 Task: Find a one-way flight from Kahului (OGG) to Laramie (LAR) for 6 passengers in premium economy on May 3, with 3 checked bags, departing at 9:00 AM, and with 2 stops or fewer.
Action: Mouse moved to (354, 302)
Screenshot: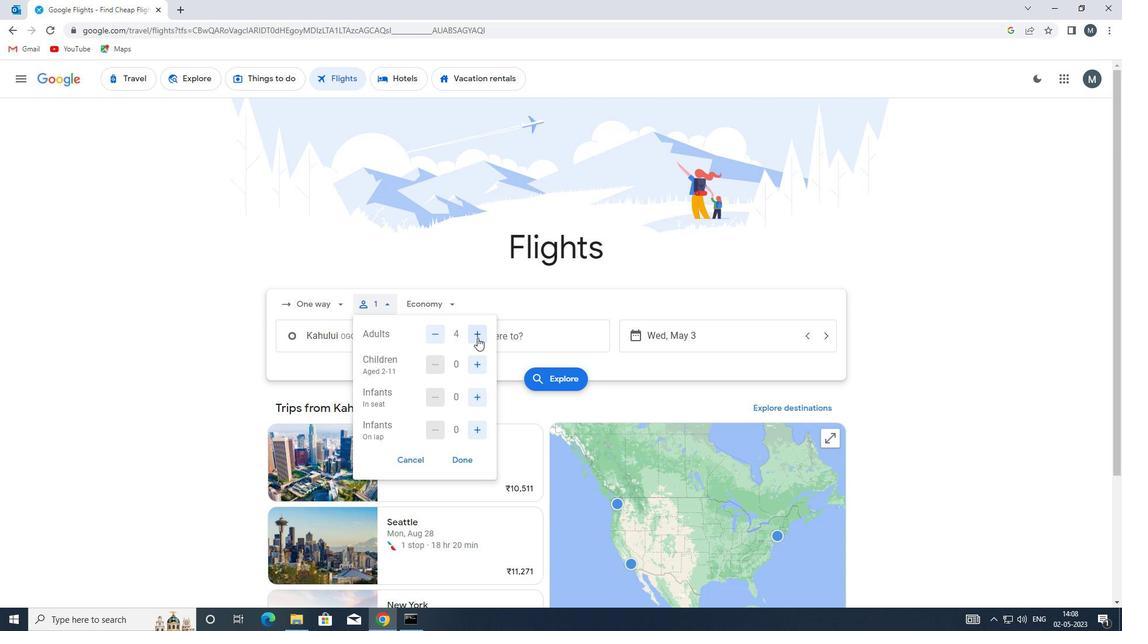 
Action: Mouse pressed left at (354, 302)
Screenshot: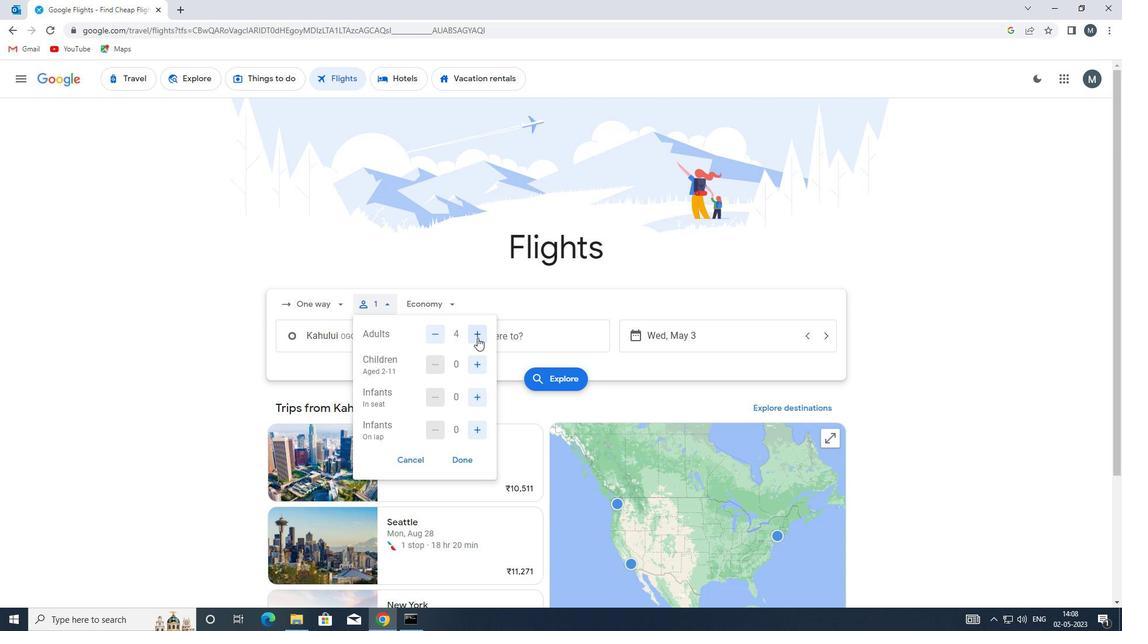 
Action: Mouse moved to (335, 361)
Screenshot: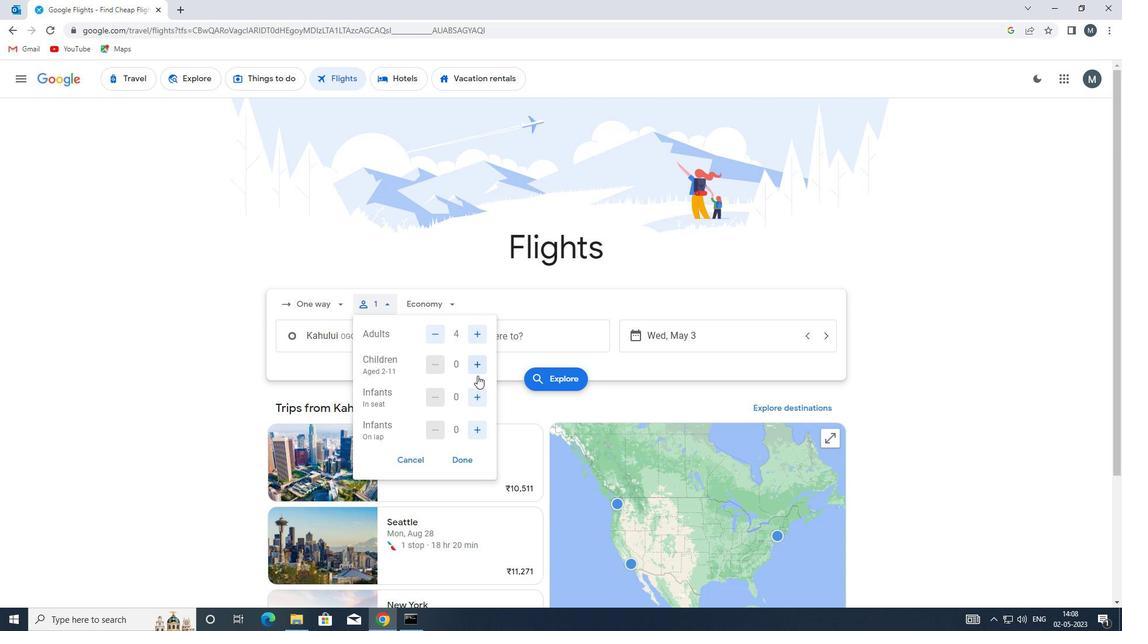 
Action: Mouse pressed left at (335, 361)
Screenshot: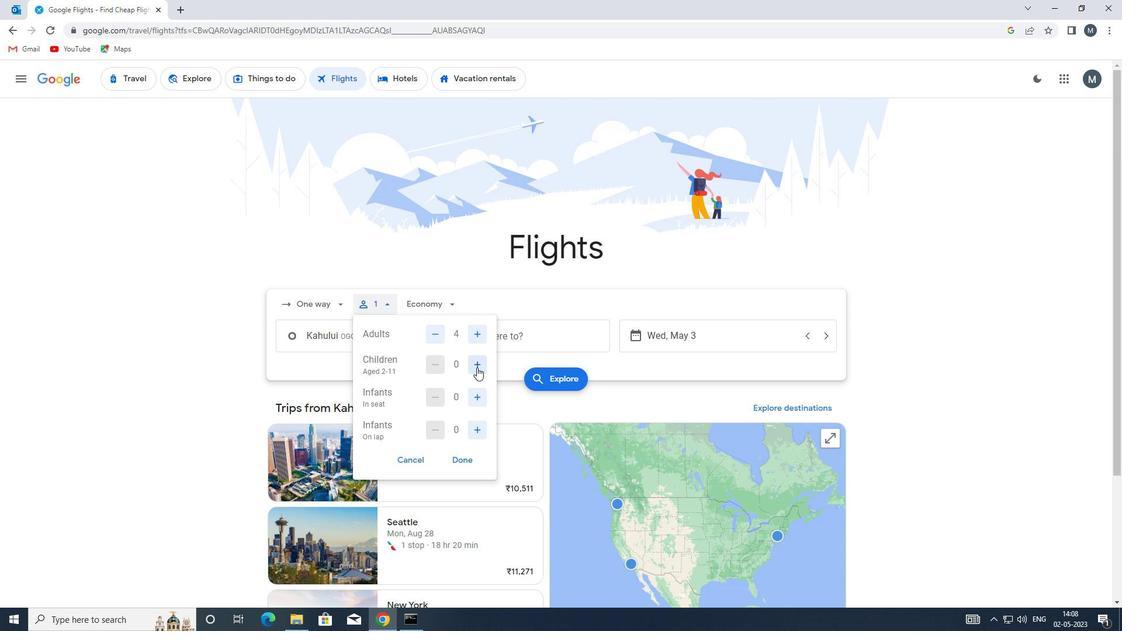 
Action: Mouse moved to (392, 306)
Screenshot: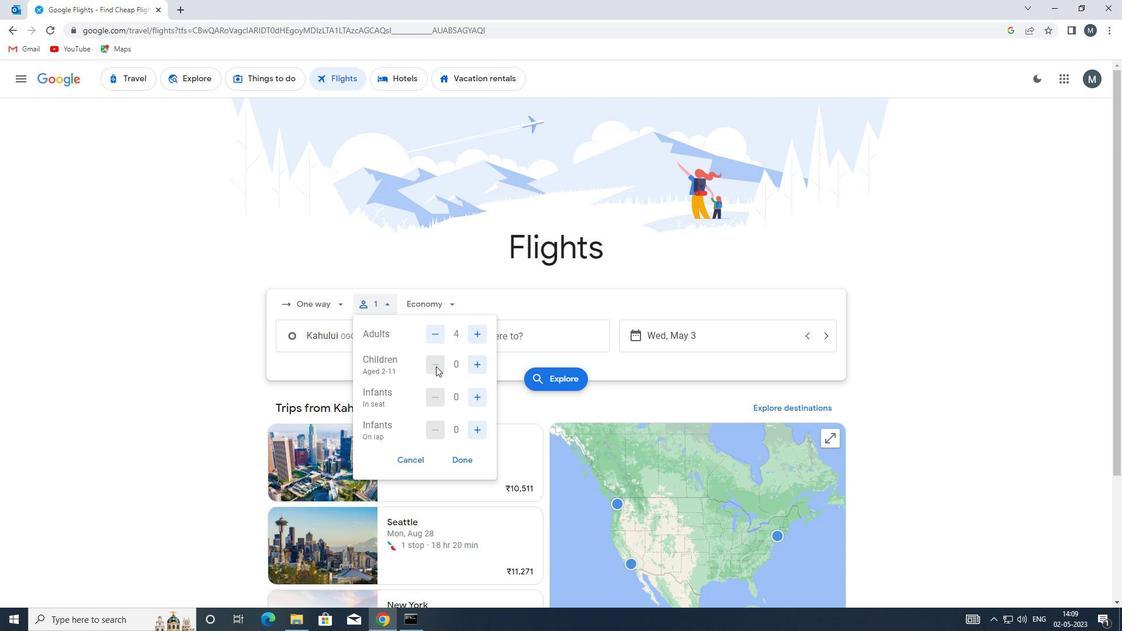 
Action: Mouse pressed left at (392, 306)
Screenshot: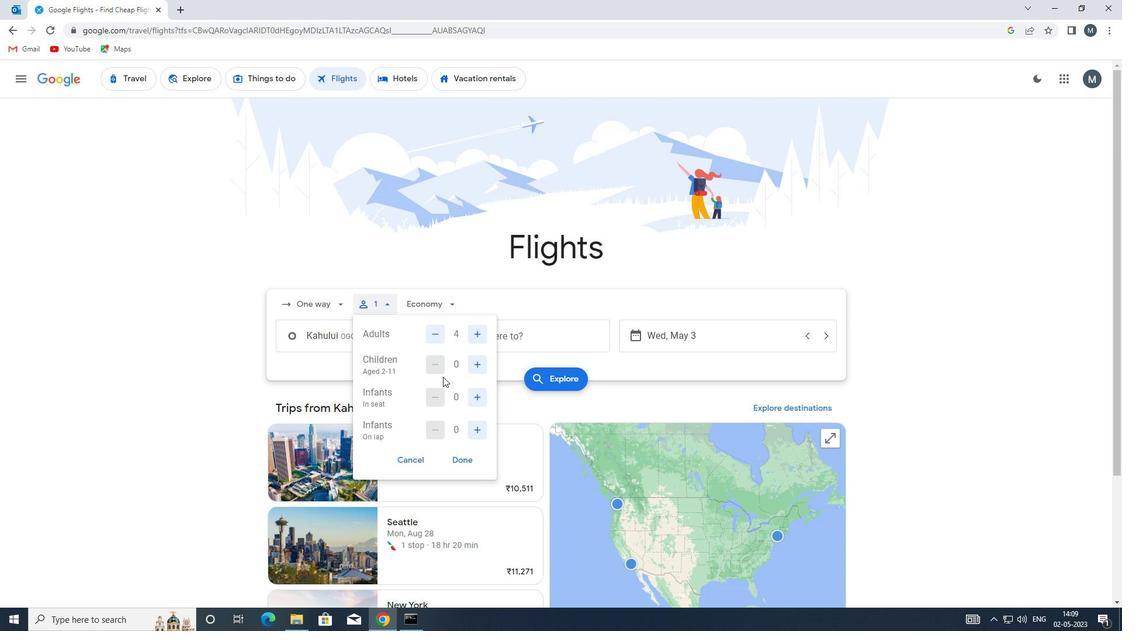 
Action: Mouse moved to (477, 337)
Screenshot: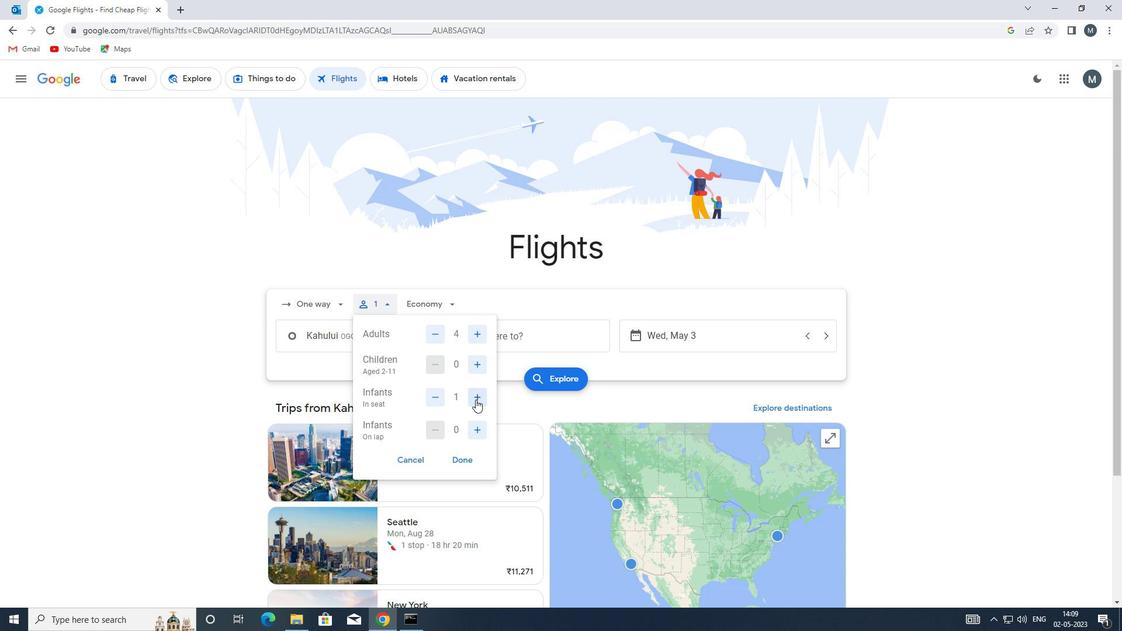 
Action: Mouse pressed left at (477, 337)
Screenshot: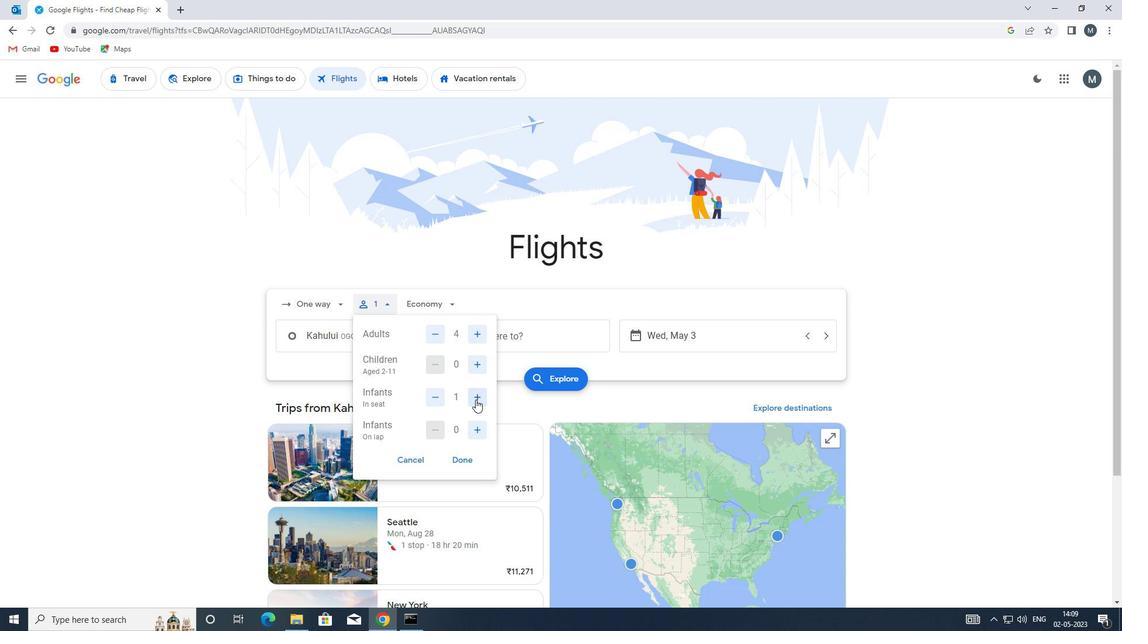 
Action: Mouse pressed left at (477, 337)
Screenshot: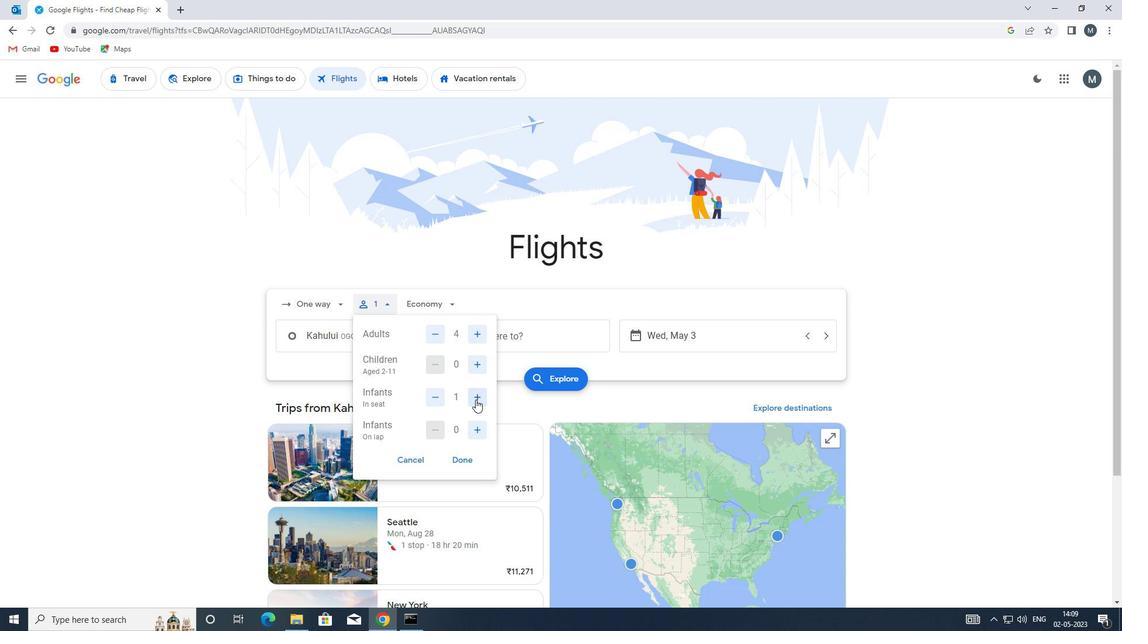 
Action: Mouse pressed left at (477, 337)
Screenshot: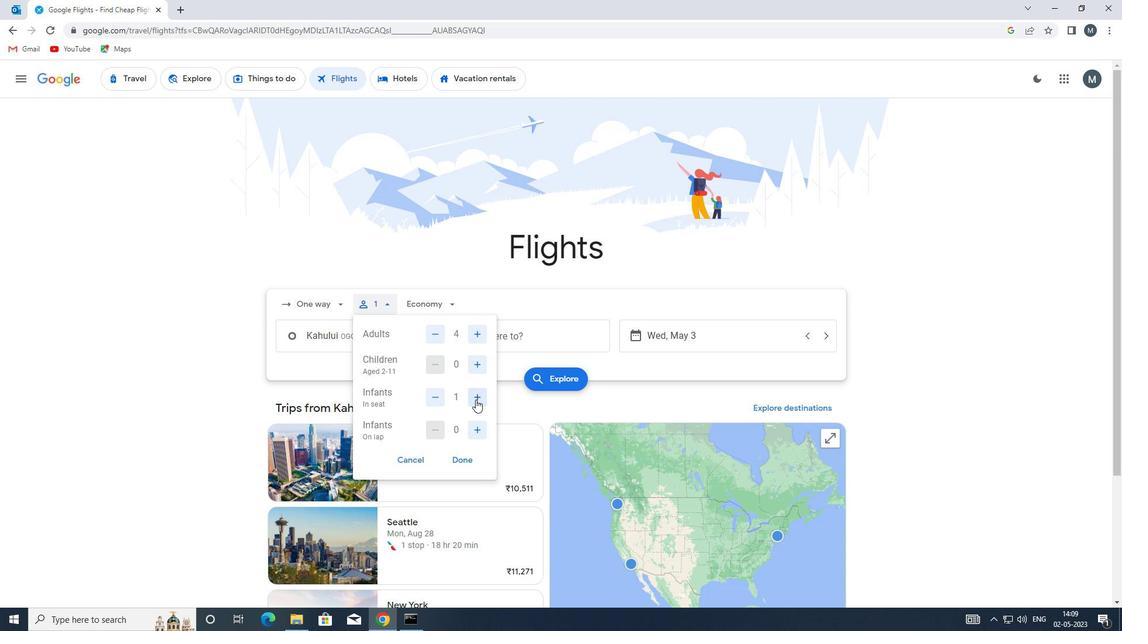 
Action: Mouse moved to (476, 365)
Screenshot: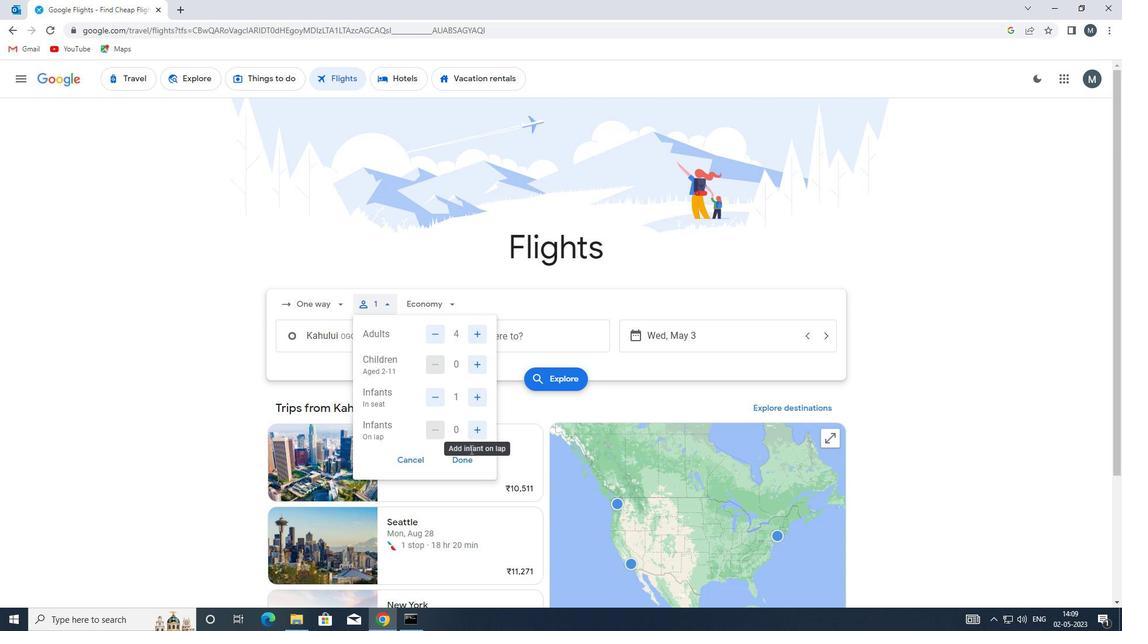 
Action: Mouse pressed left at (476, 365)
Screenshot: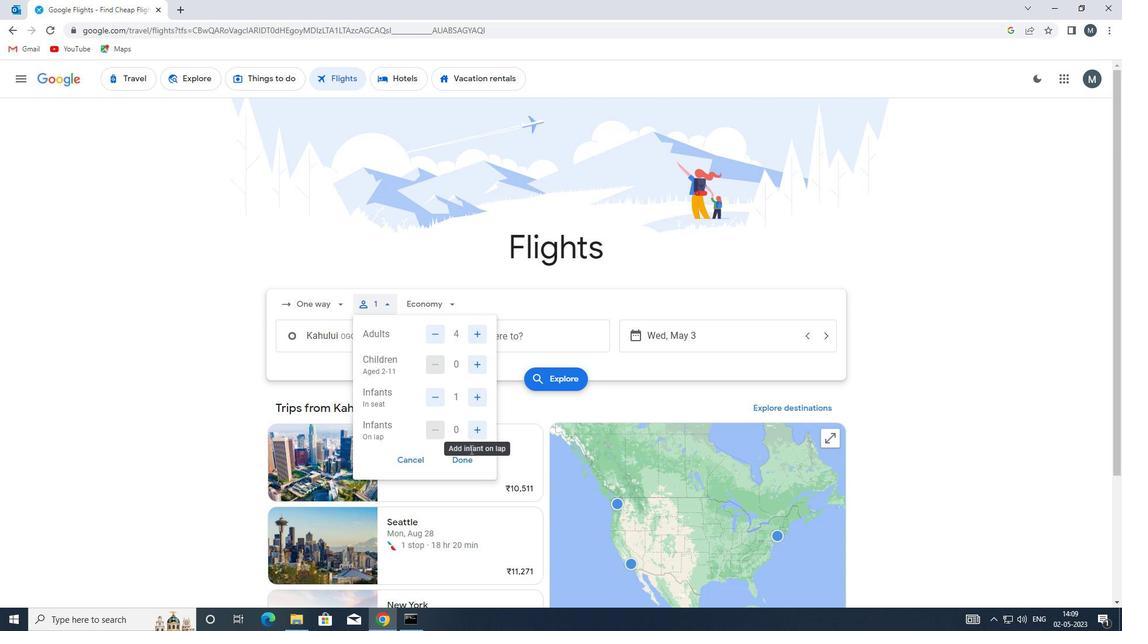 
Action: Mouse moved to (436, 366)
Screenshot: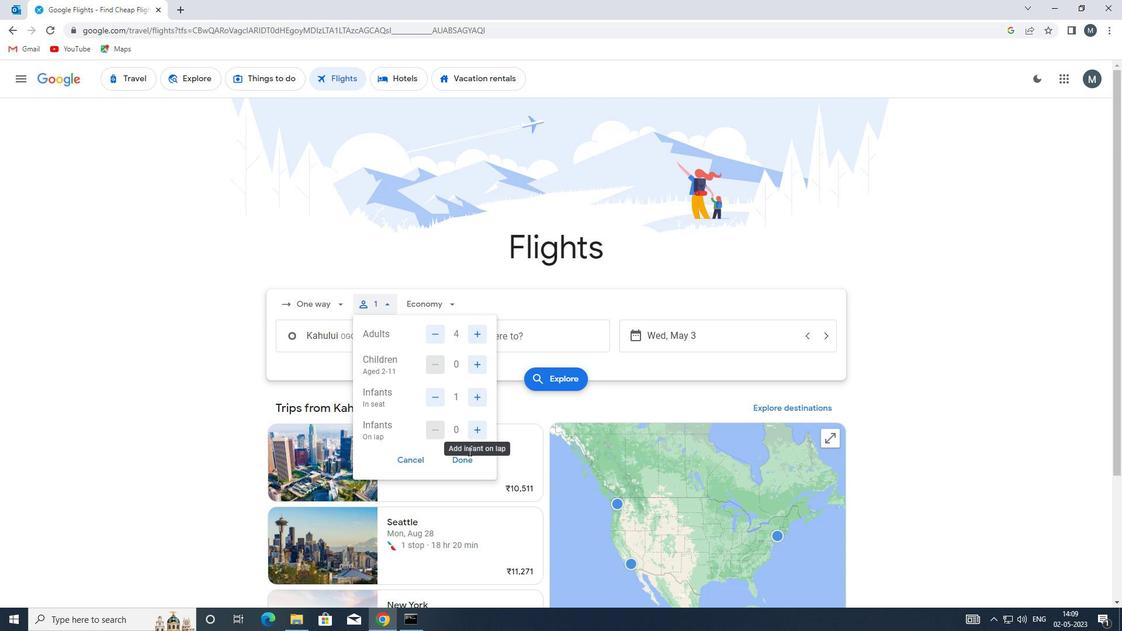 
Action: Mouse pressed left at (436, 366)
Screenshot: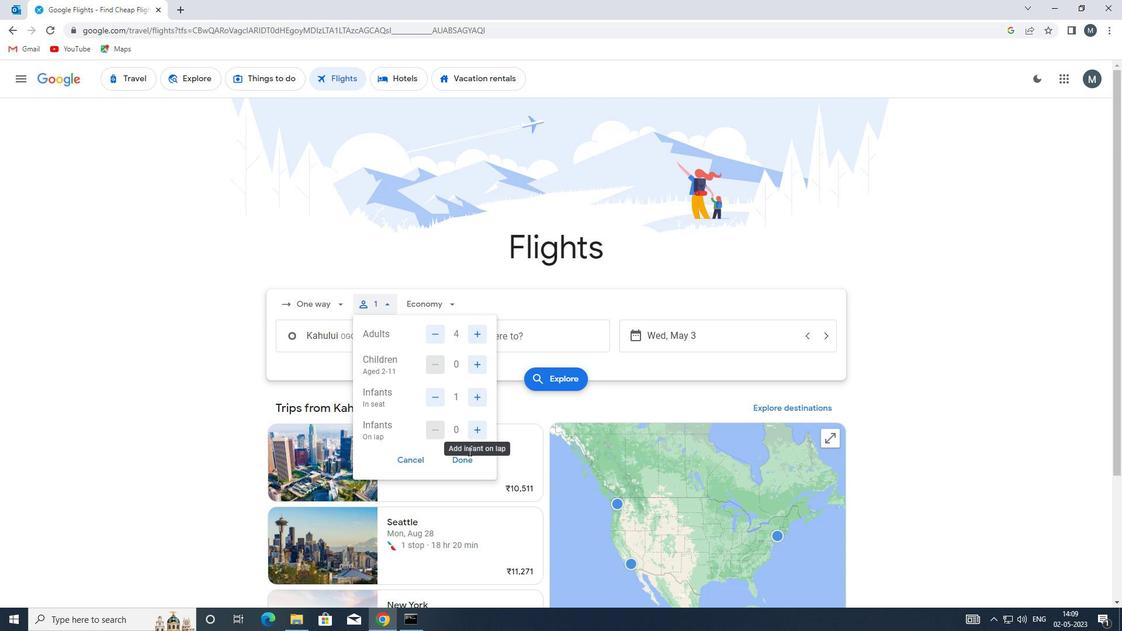 
Action: Mouse moved to (475, 399)
Screenshot: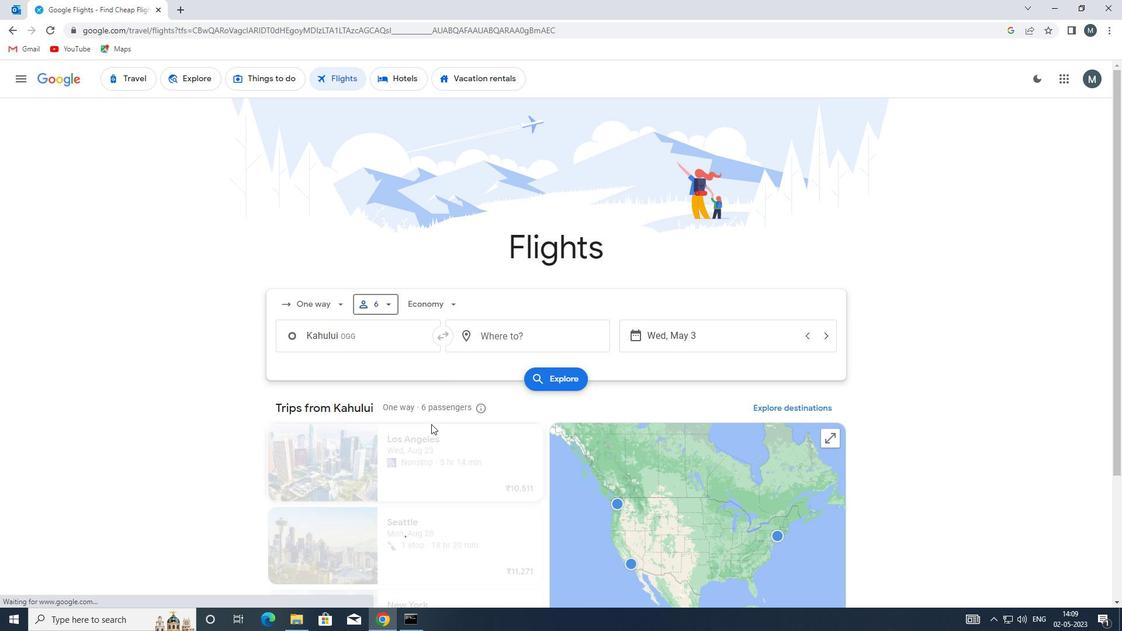 
Action: Mouse pressed left at (475, 399)
Screenshot: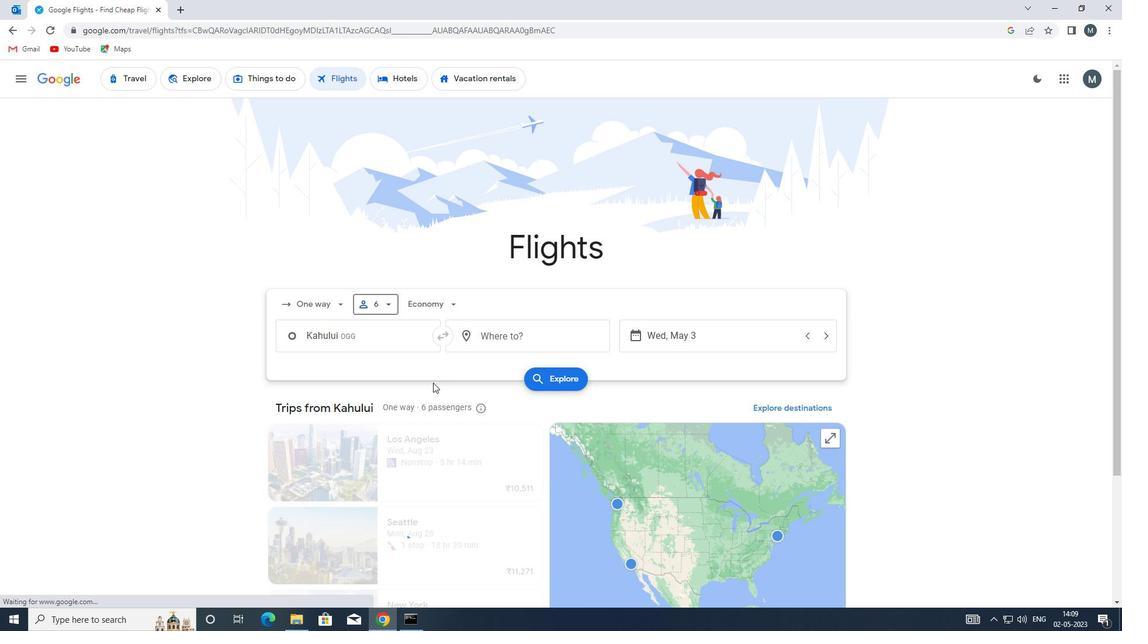 
Action: Mouse moved to (477, 432)
Screenshot: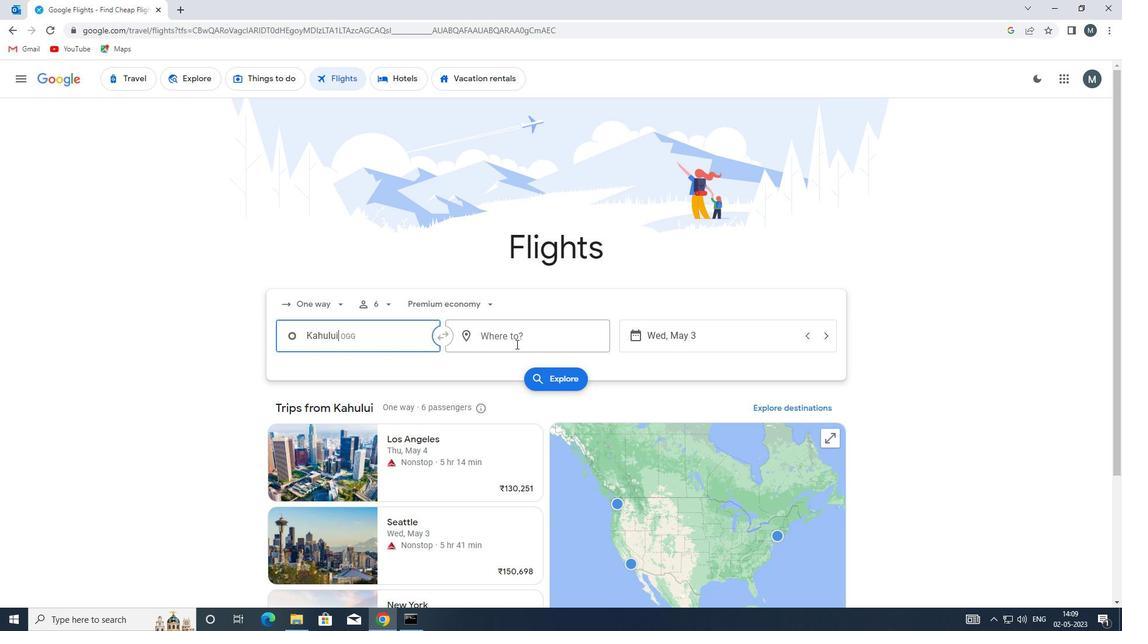 
Action: Mouse pressed left at (477, 432)
Screenshot: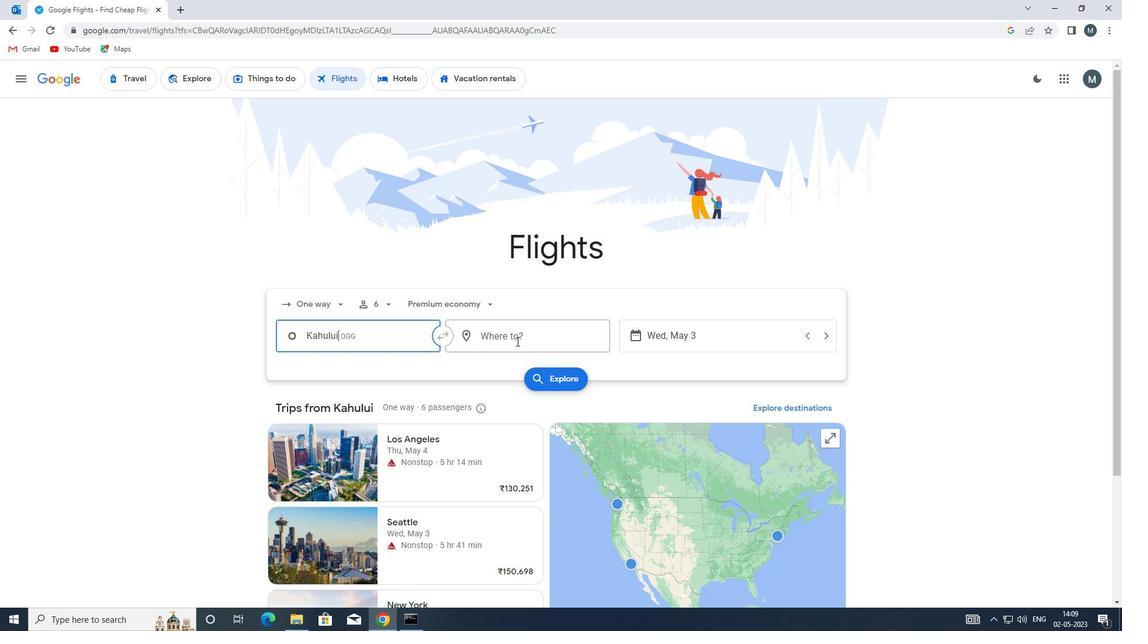 
Action: Mouse moved to (471, 457)
Screenshot: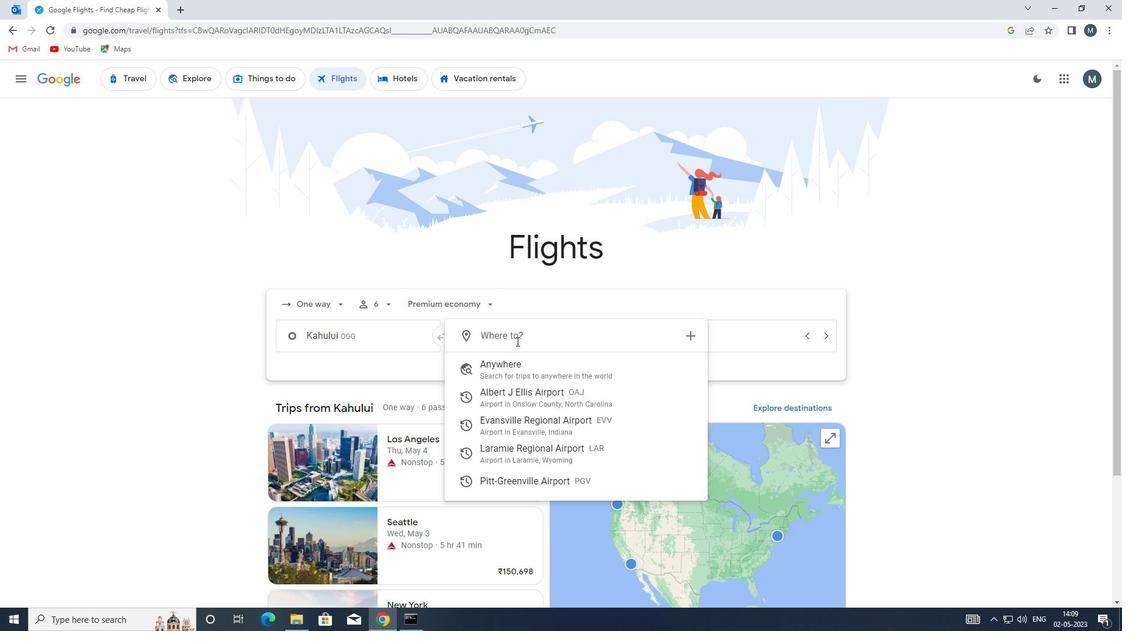 
Action: Mouse pressed left at (471, 457)
Screenshot: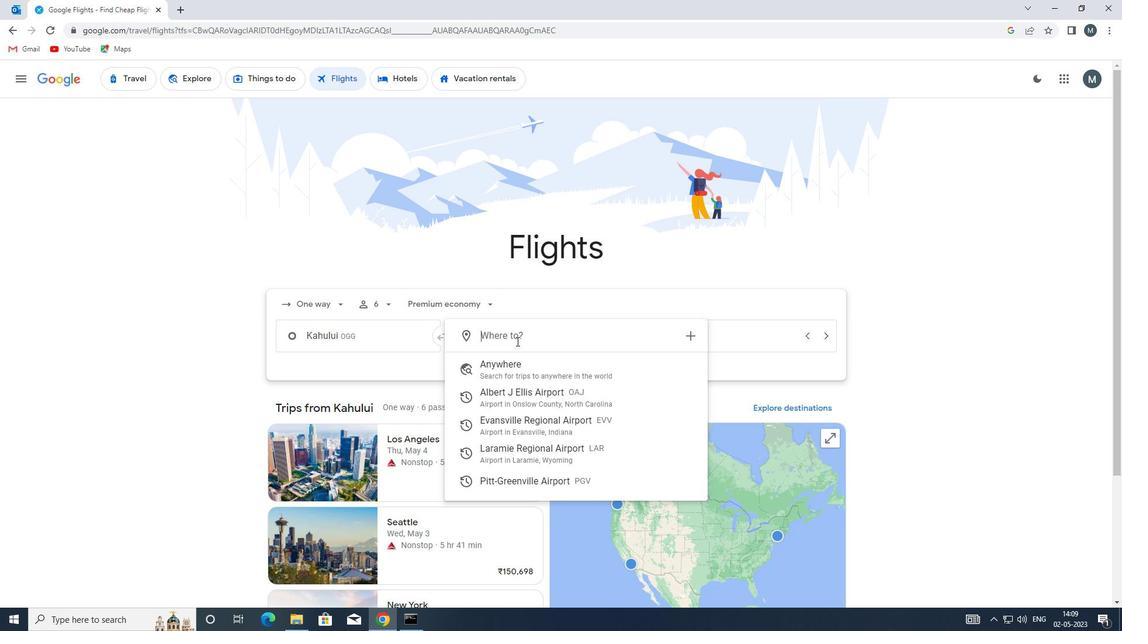 
Action: Mouse moved to (433, 308)
Screenshot: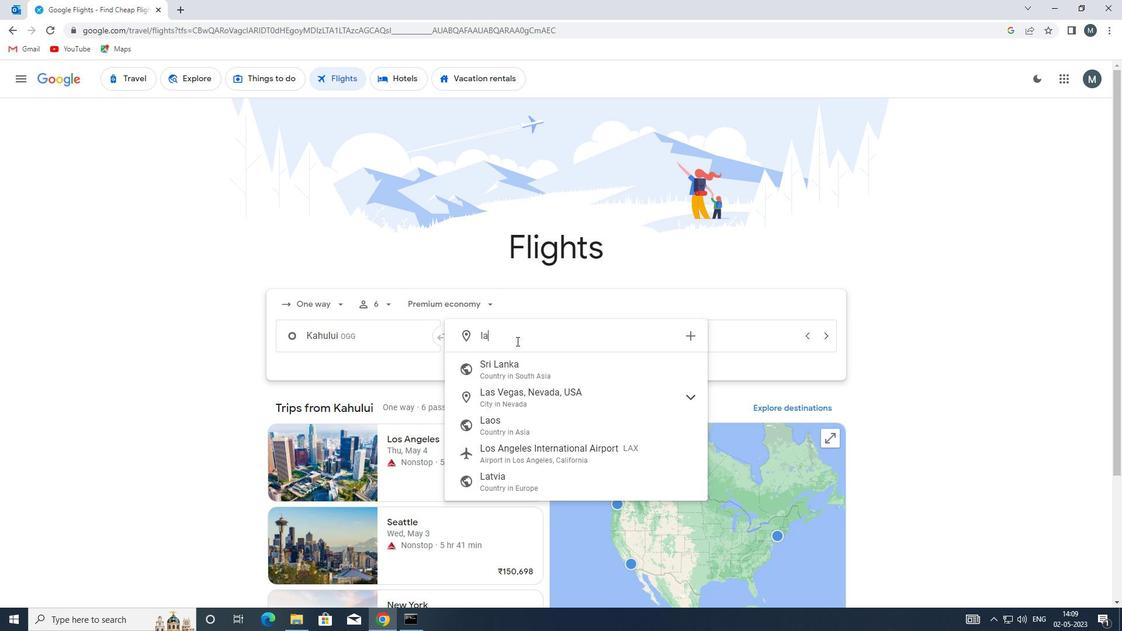 
Action: Mouse pressed left at (433, 308)
Screenshot: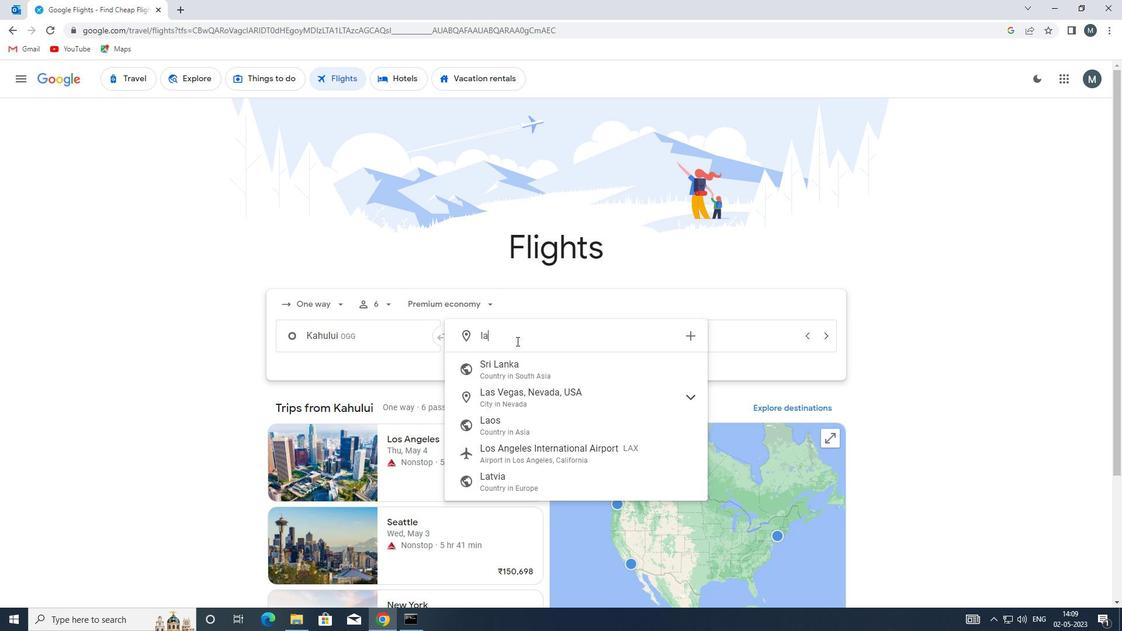 
Action: Mouse moved to (444, 355)
Screenshot: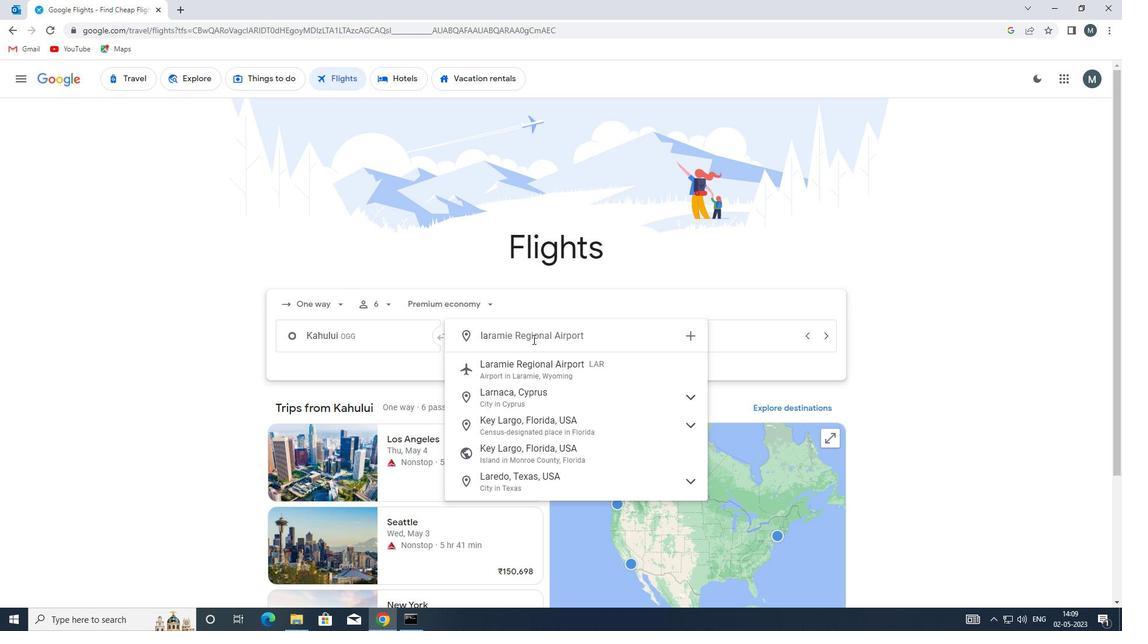 
Action: Mouse pressed left at (444, 355)
Screenshot: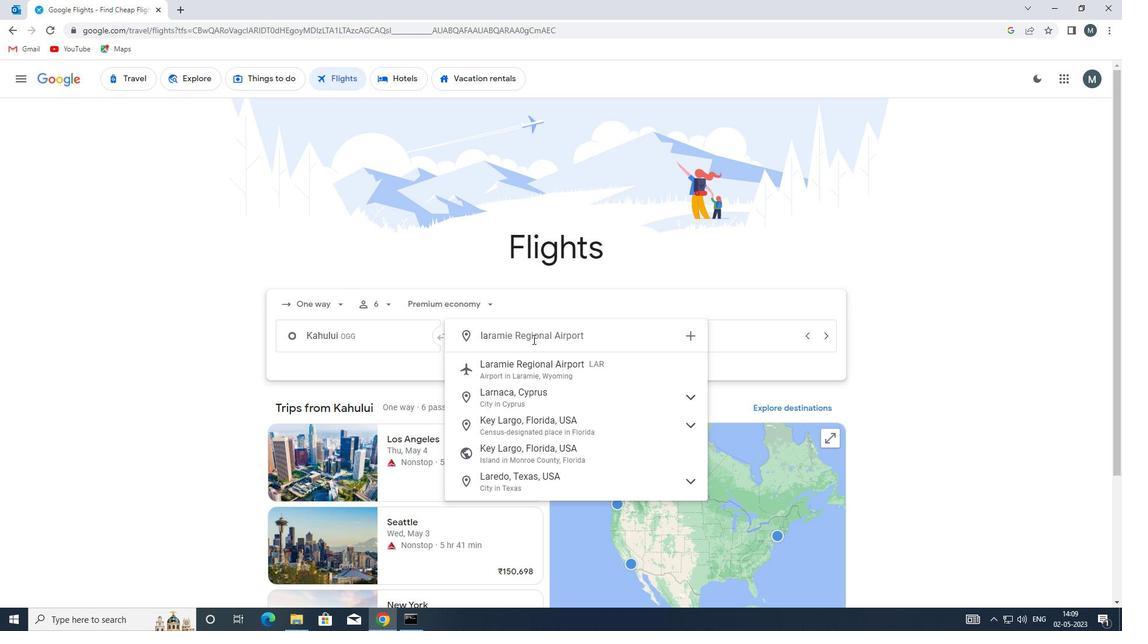 
Action: Mouse moved to (366, 340)
Screenshot: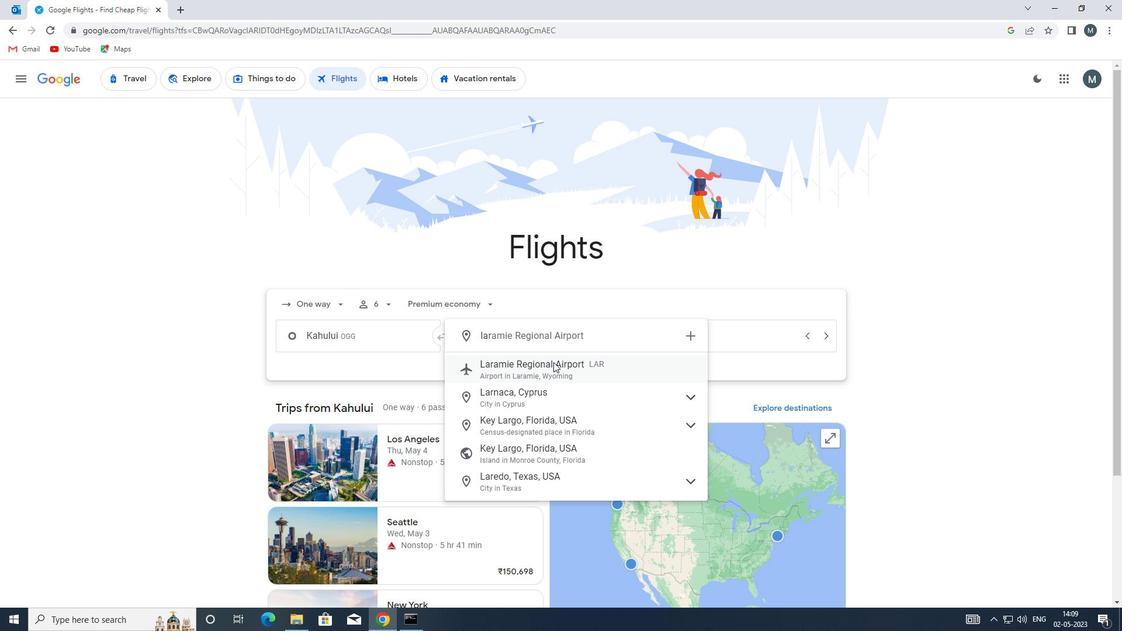 
Action: Mouse pressed left at (366, 340)
Screenshot: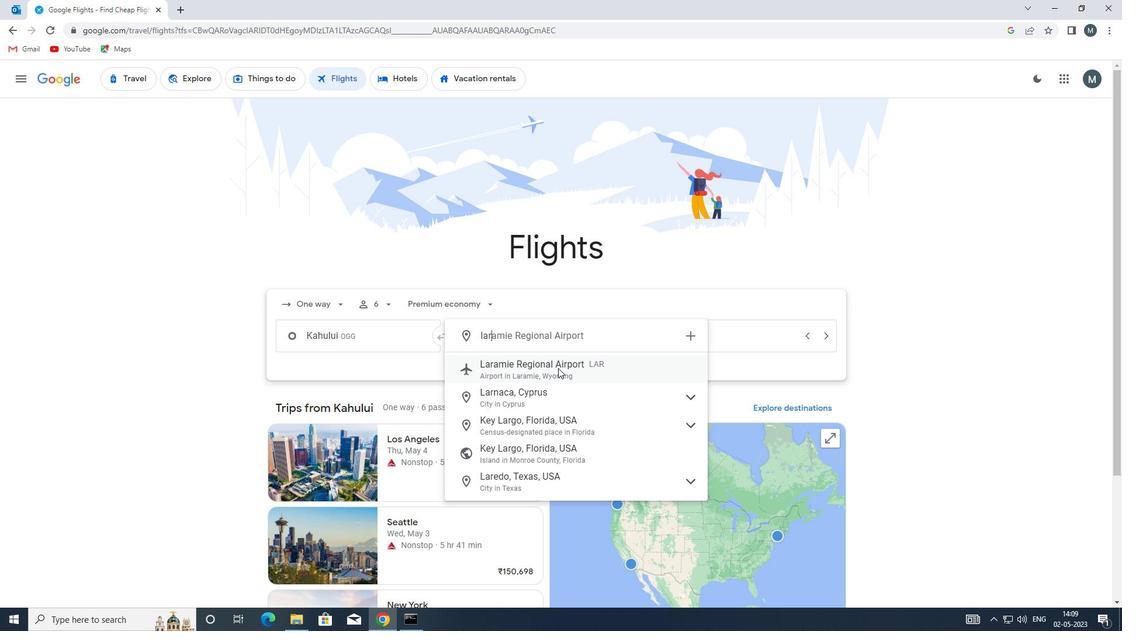 
Action: Mouse moved to (366, 340)
Screenshot: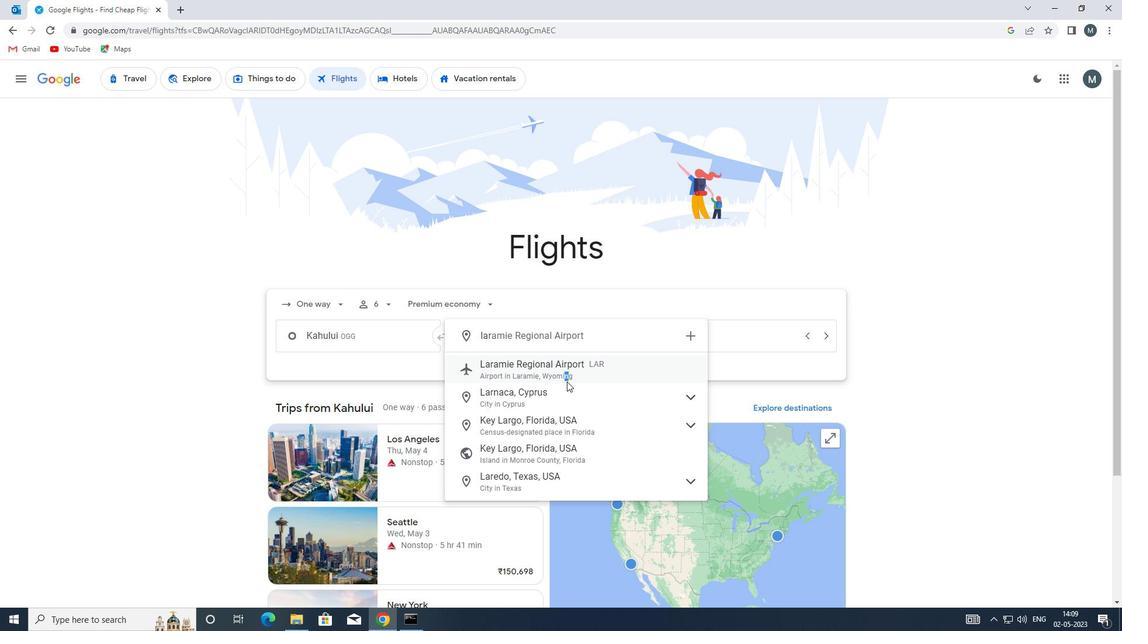 
Action: Key pressed <Key.enter>
Screenshot: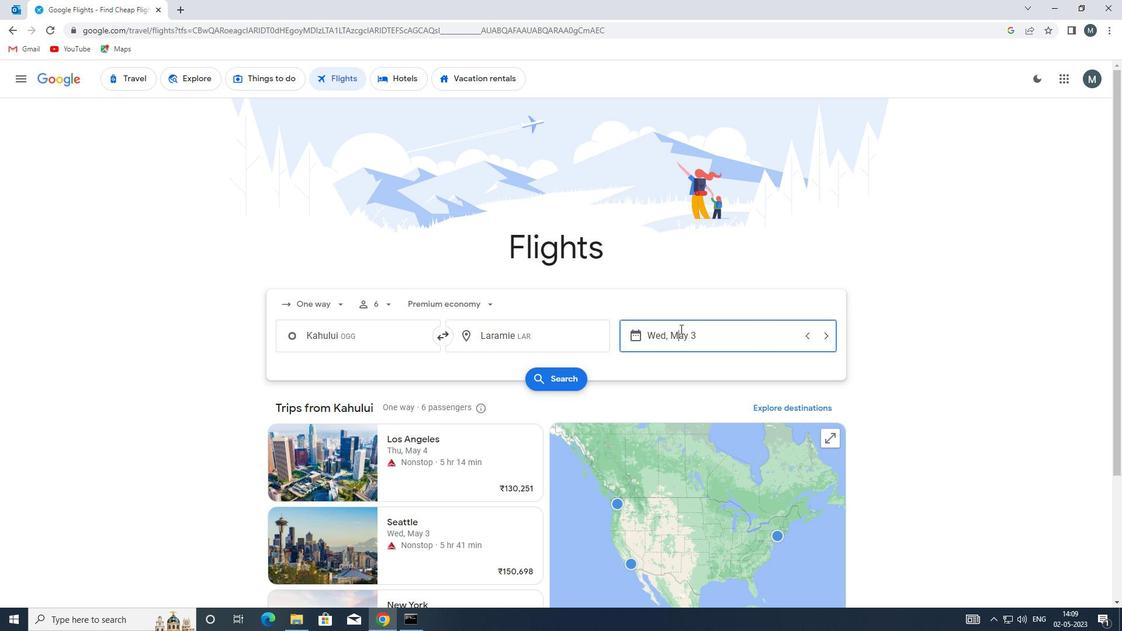 
Action: Mouse moved to (516, 341)
Screenshot: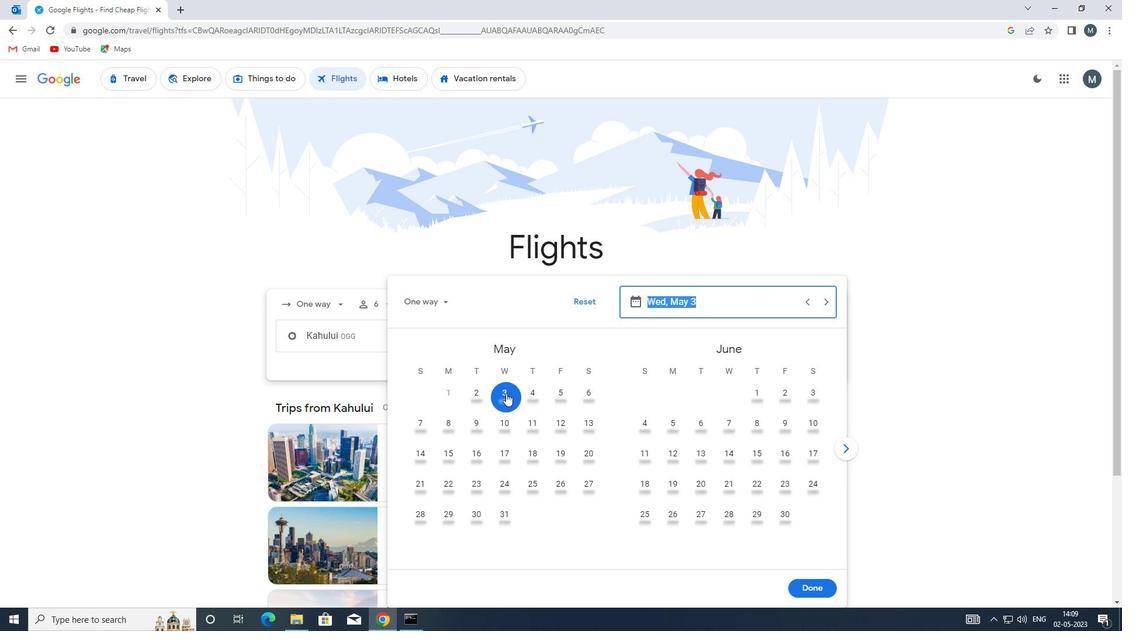 
Action: Mouse pressed left at (516, 341)
Screenshot: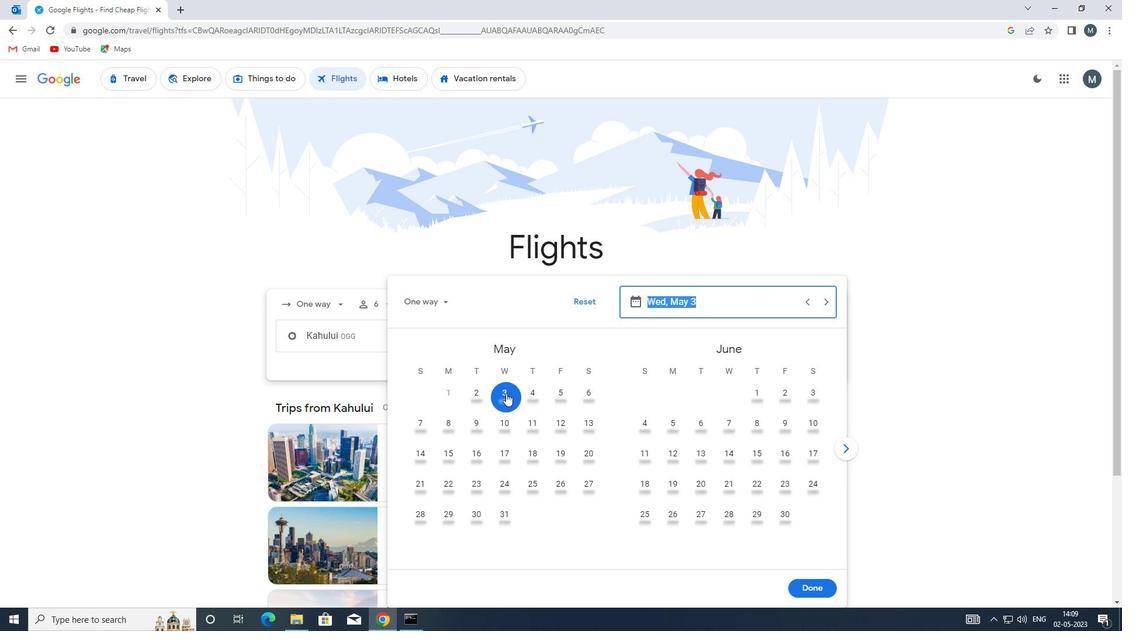 
Action: Mouse moved to (516, 341)
Screenshot: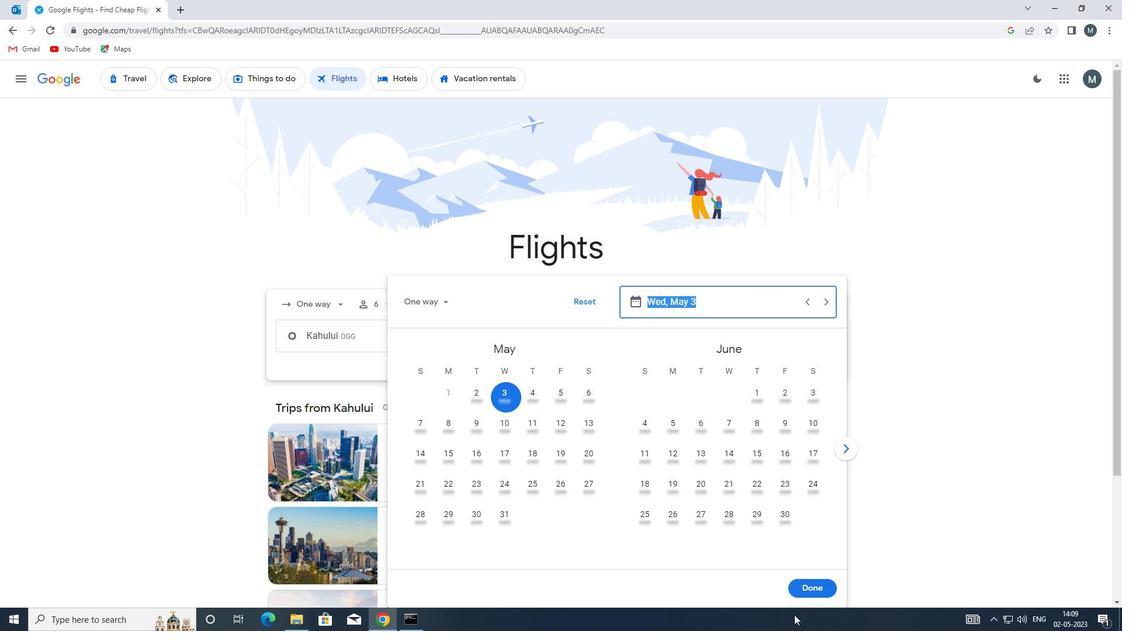 
Action: Key pressed lar
Screenshot: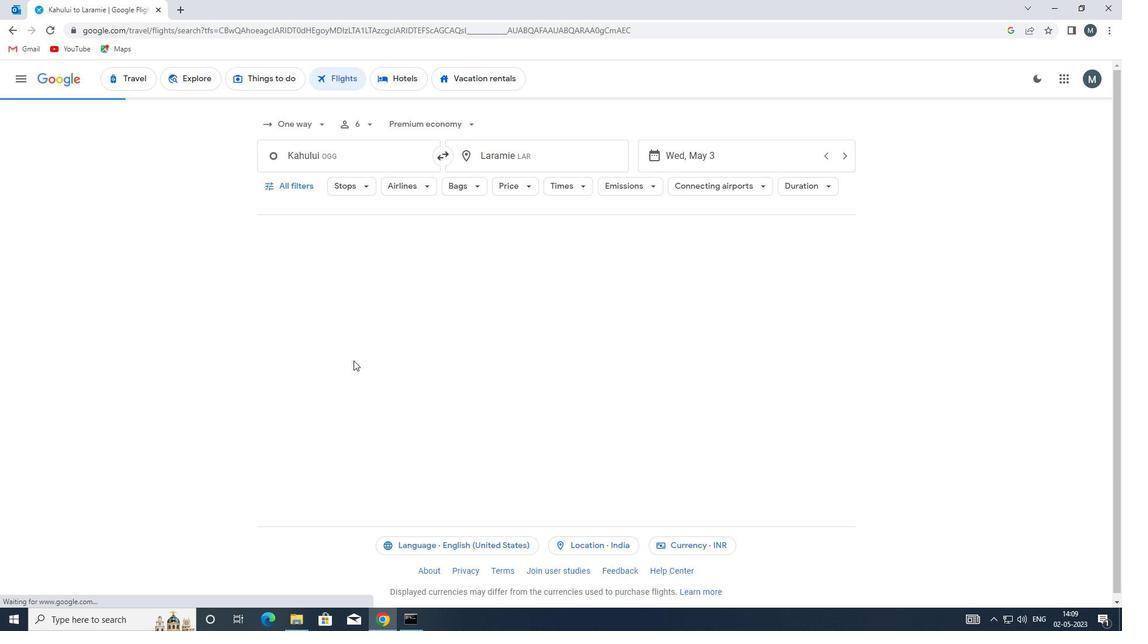 
Action: Mouse moved to (564, 380)
Screenshot: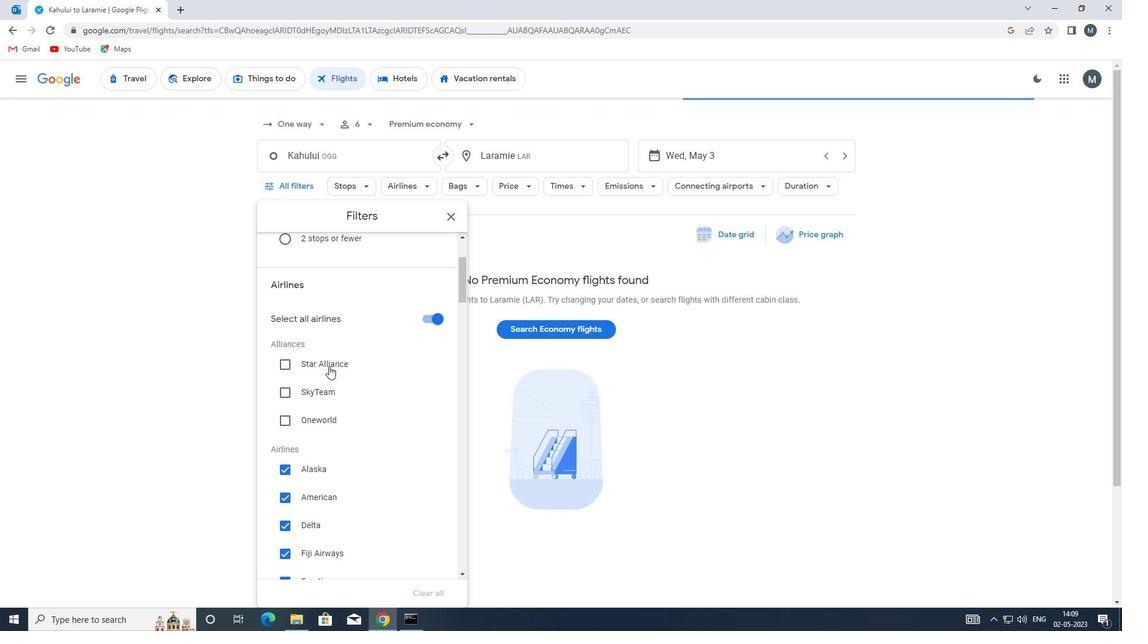 
Action: Mouse pressed left at (564, 380)
Screenshot: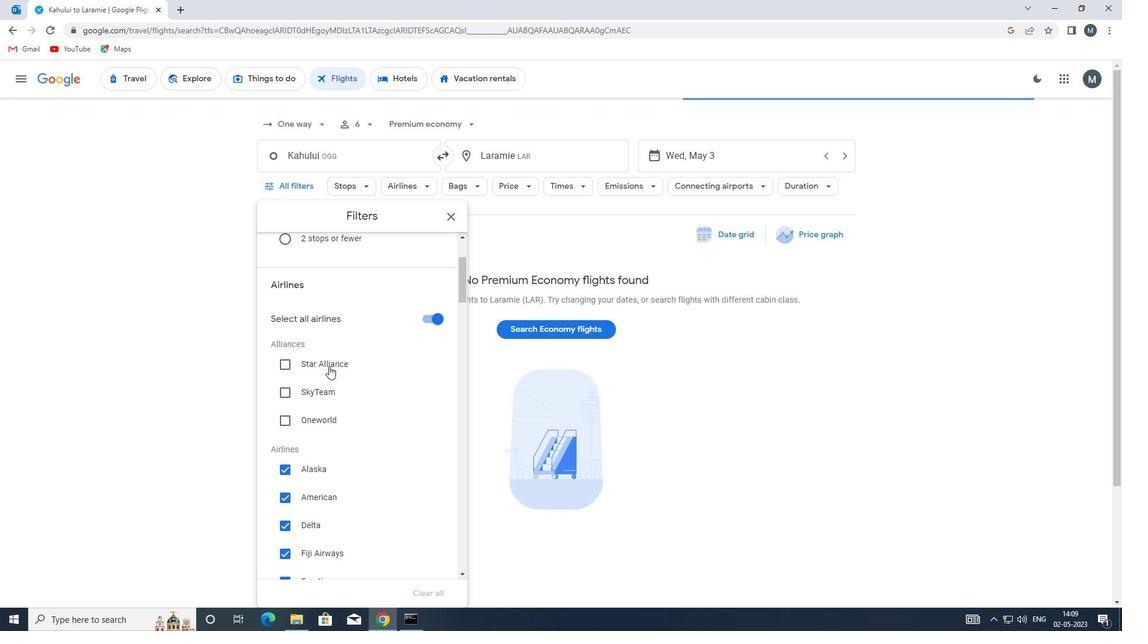 
Action: Mouse moved to (680, 329)
Screenshot: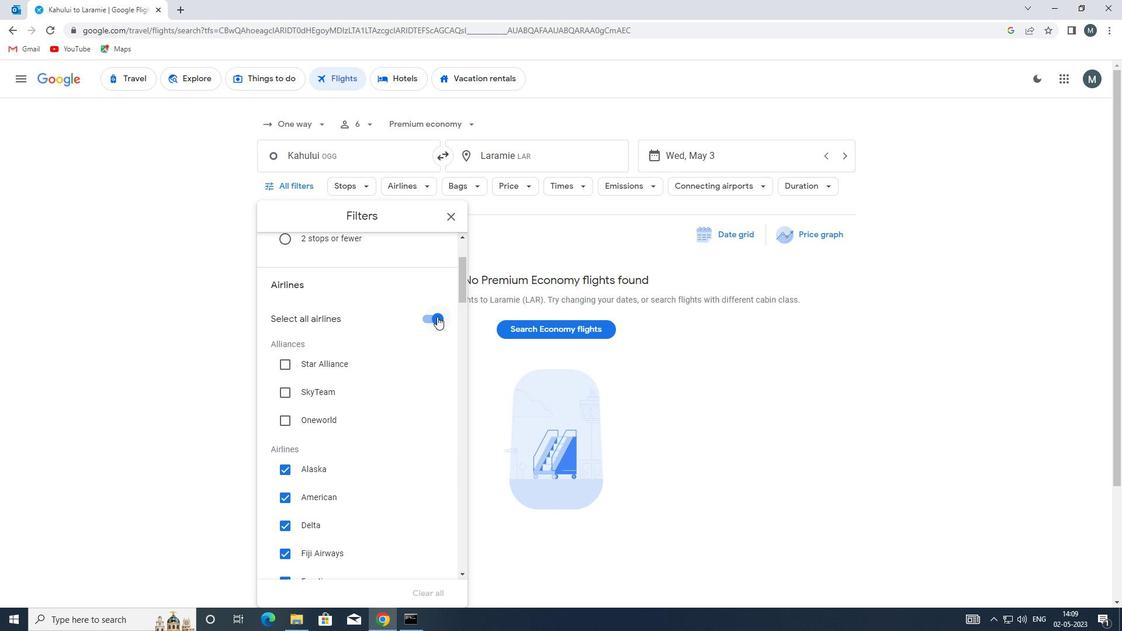 
Action: Mouse pressed left at (680, 329)
Screenshot: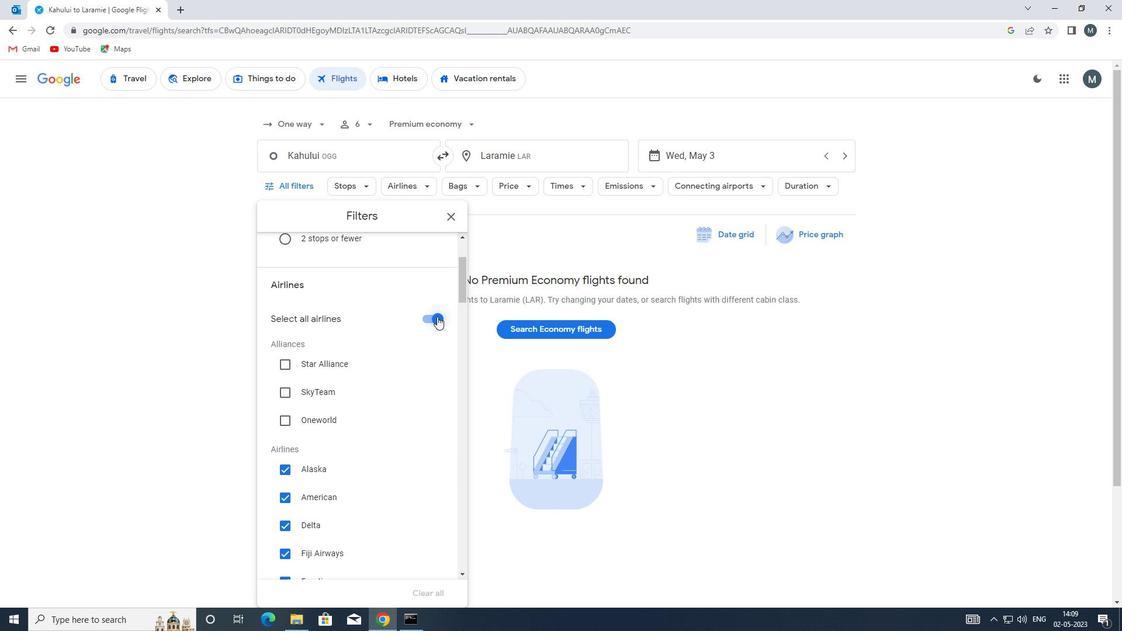 
Action: Mouse moved to (506, 395)
Screenshot: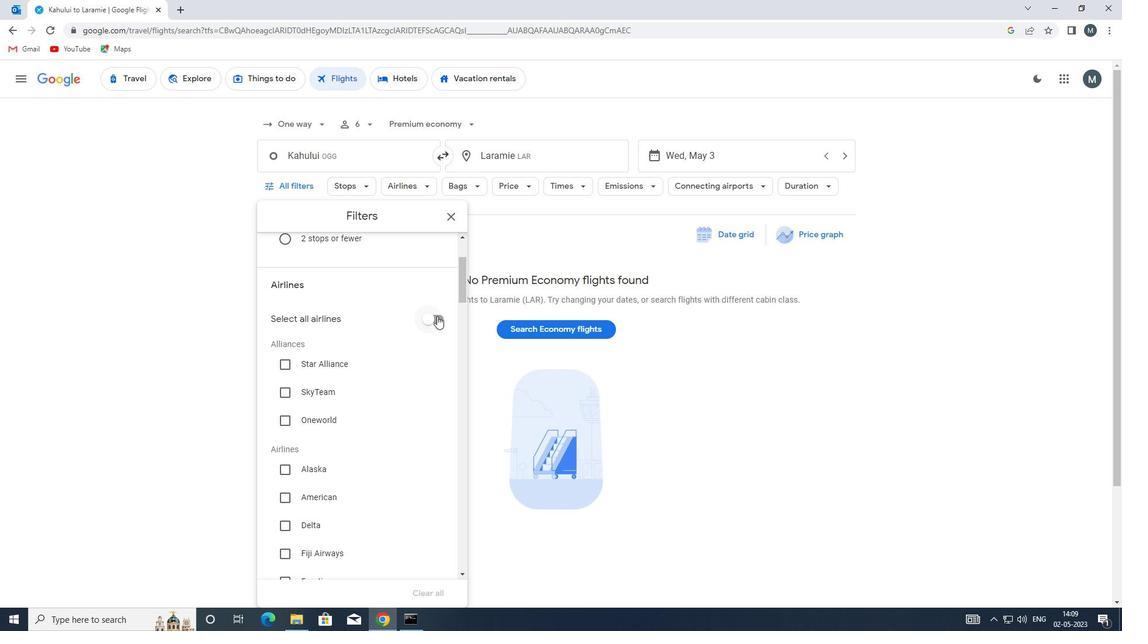 
Action: Mouse pressed left at (506, 395)
Screenshot: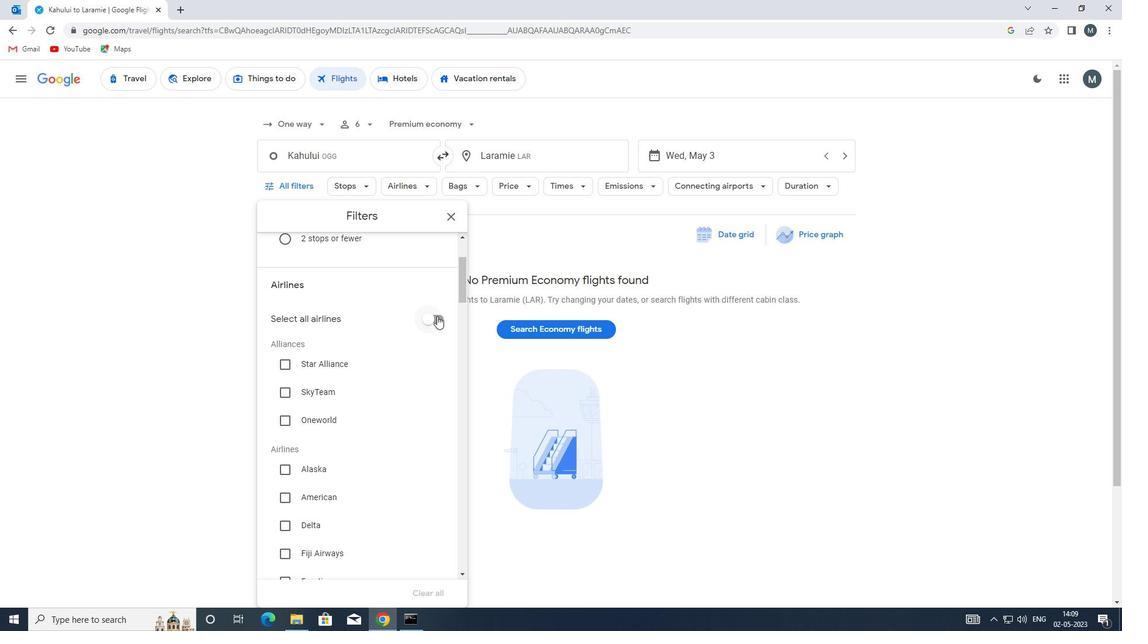 
Action: Mouse moved to (825, 590)
Screenshot: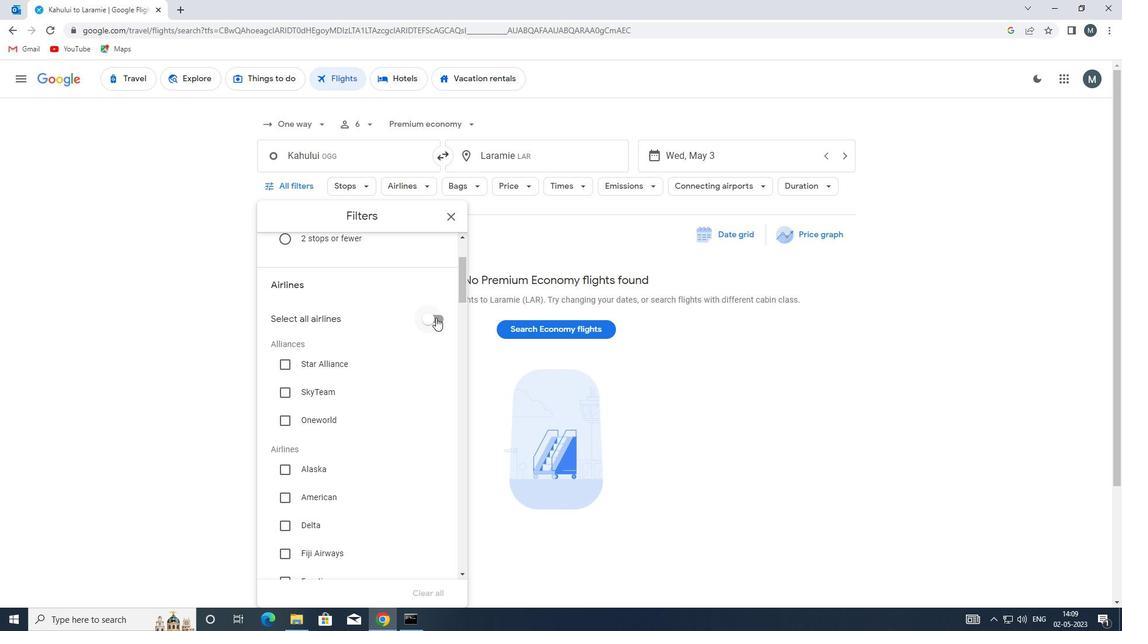 
Action: Mouse pressed left at (825, 590)
Screenshot: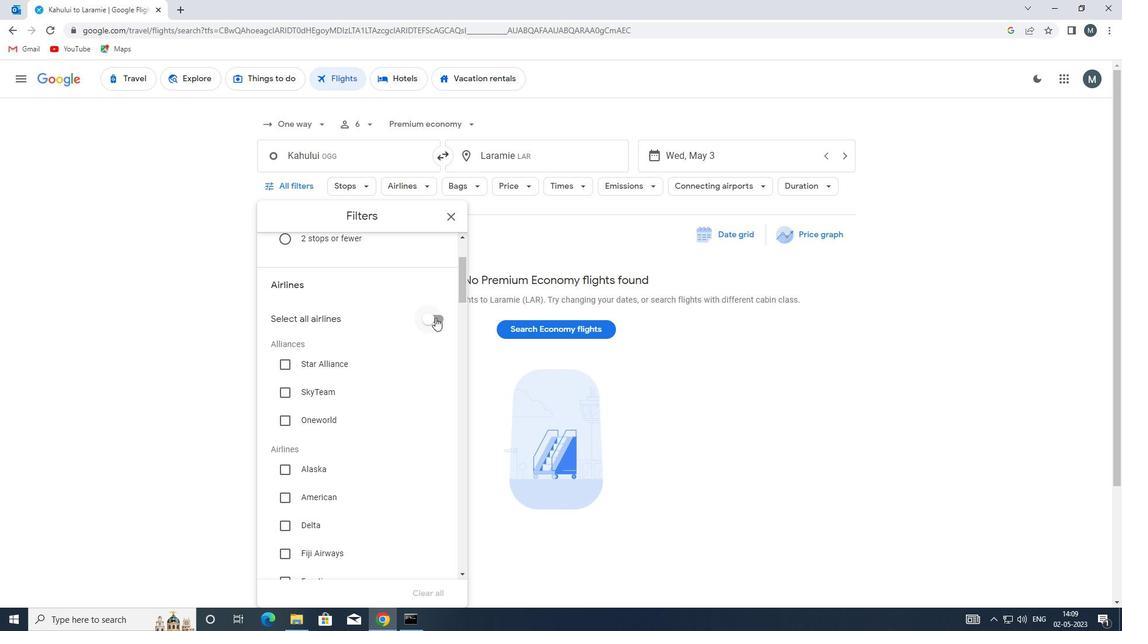 
Action: Mouse moved to (557, 376)
Screenshot: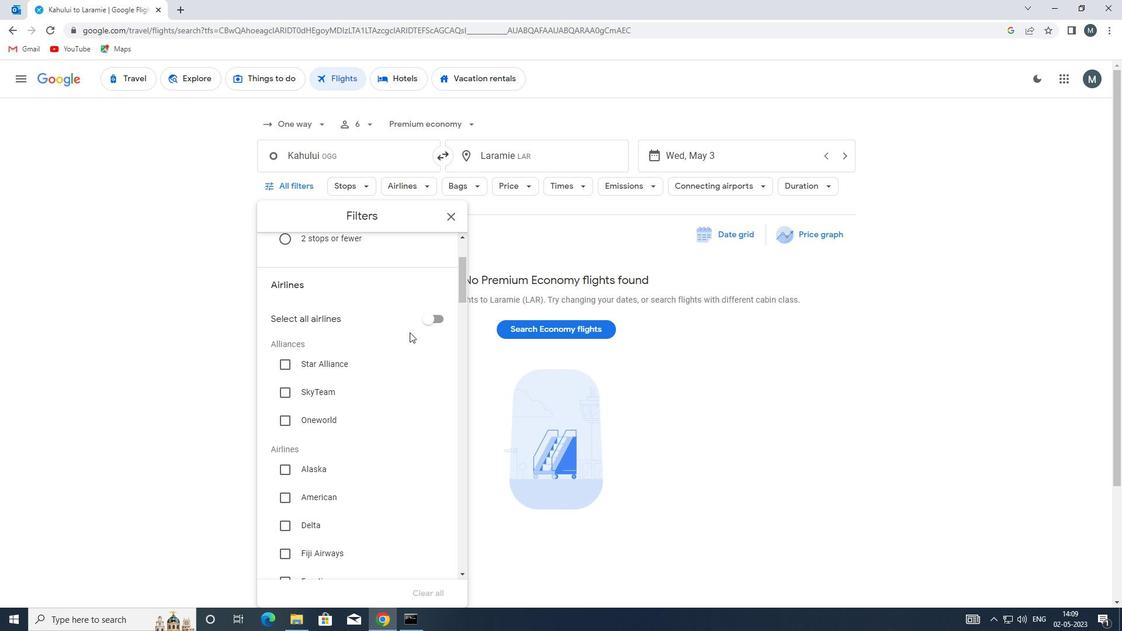 
Action: Mouse pressed left at (557, 376)
Screenshot: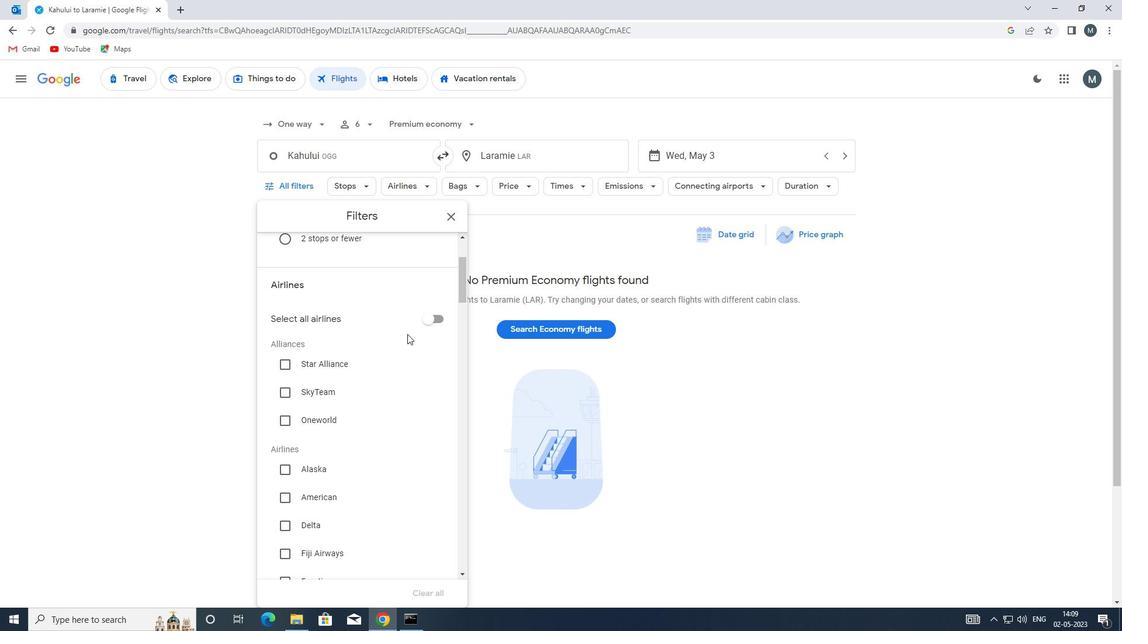 
Action: Mouse moved to (292, 188)
Screenshot: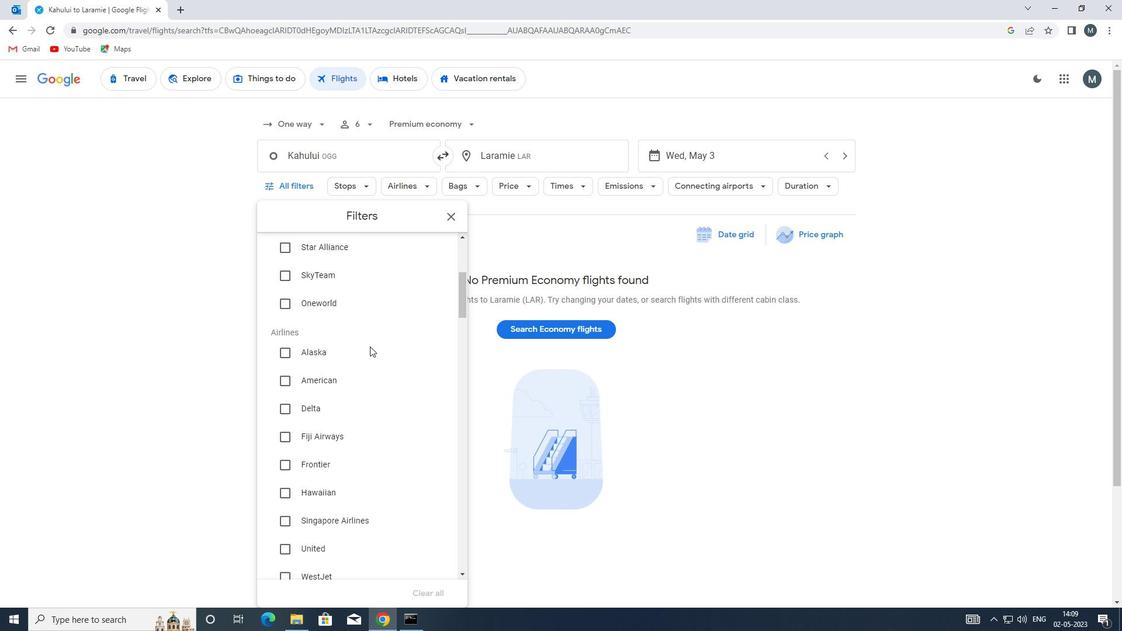 
Action: Mouse pressed left at (292, 188)
Screenshot: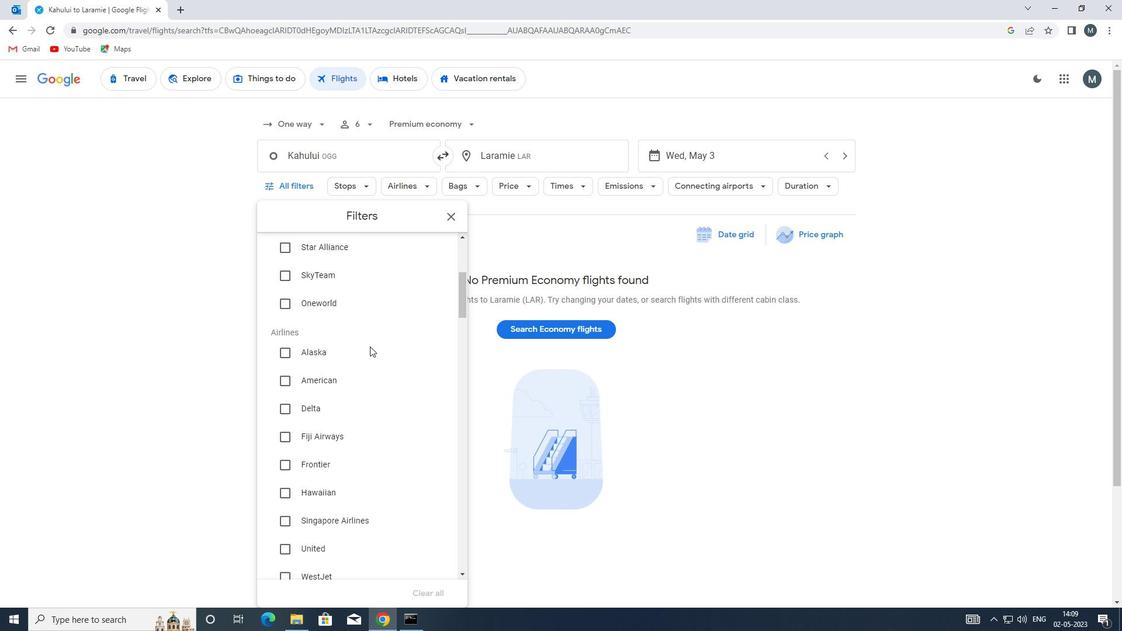 
Action: Mouse moved to (329, 361)
Screenshot: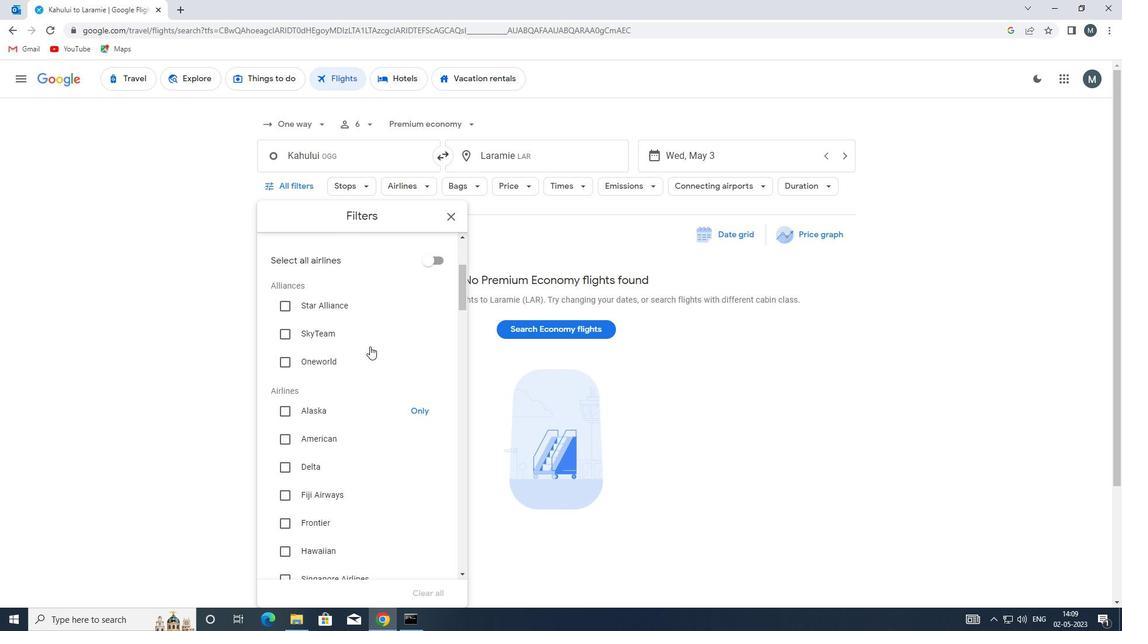 
Action: Mouse scrolled (329, 360) with delta (0, 0)
Screenshot: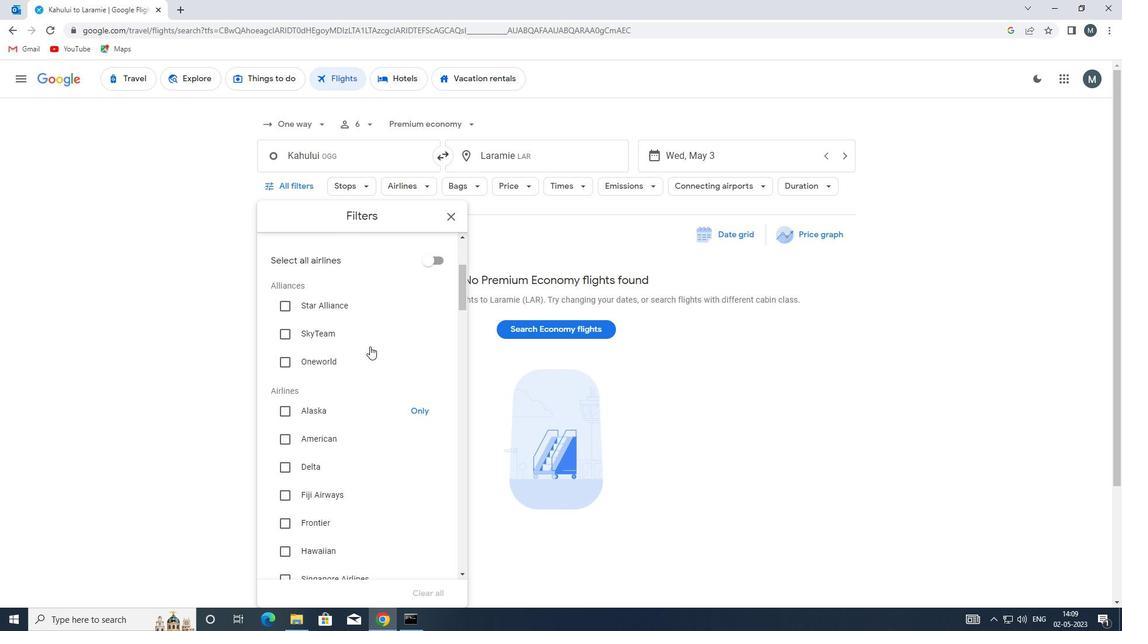 
Action: Mouse moved to (329, 364)
Screenshot: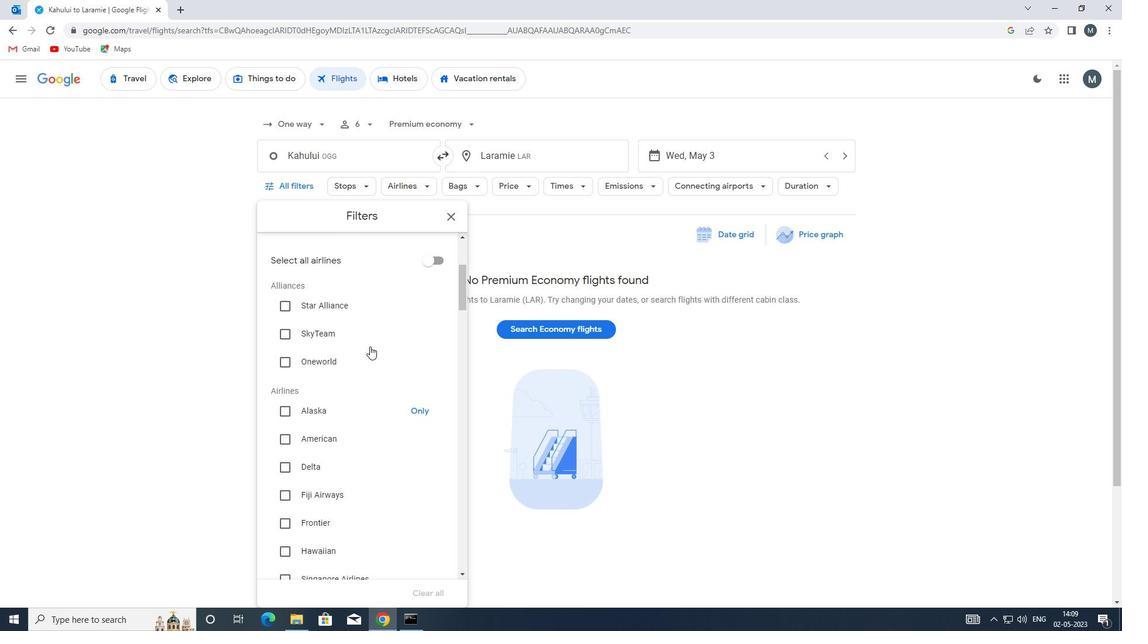 
Action: Mouse scrolled (329, 363) with delta (0, 0)
Screenshot: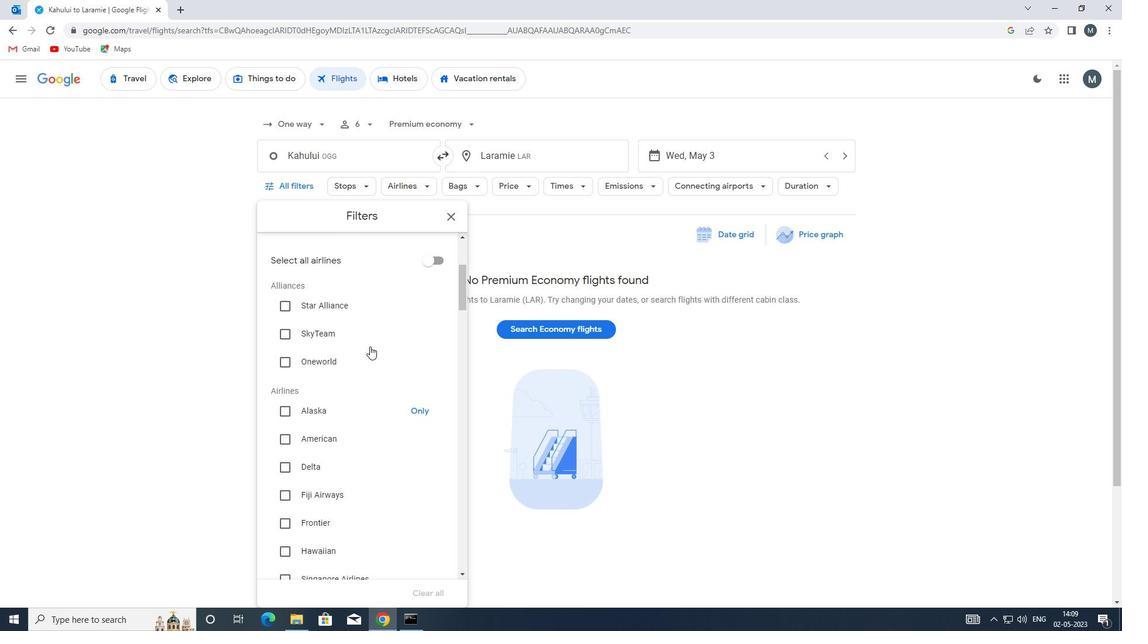 
Action: Mouse moved to (437, 316)
Screenshot: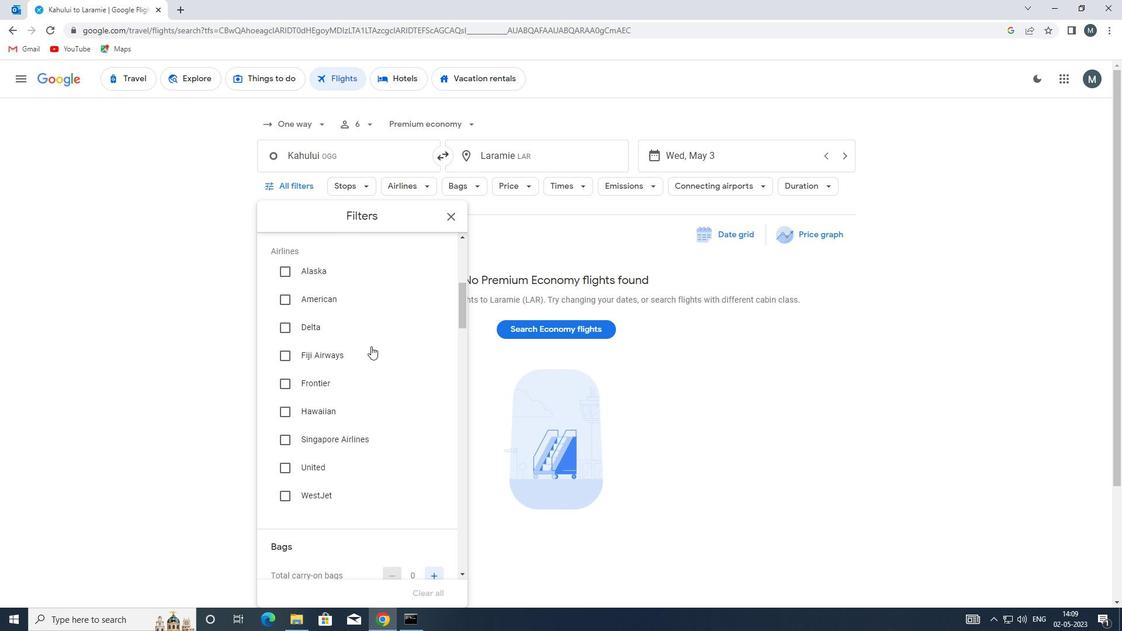 
Action: Mouse pressed left at (437, 316)
Screenshot: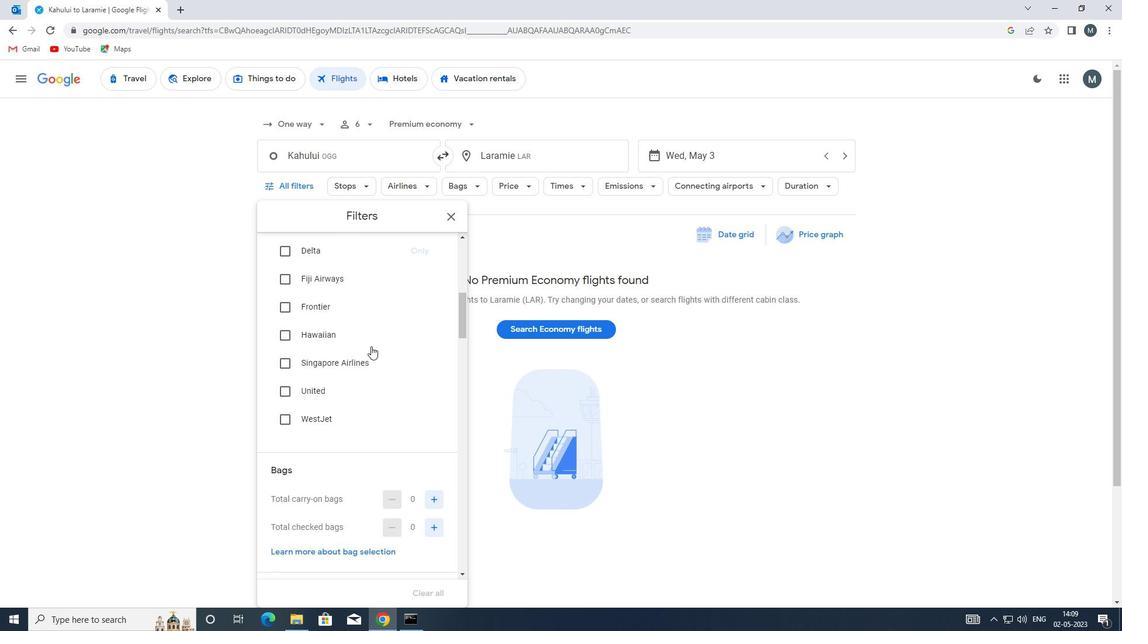 
Action: Mouse moved to (370, 346)
Screenshot: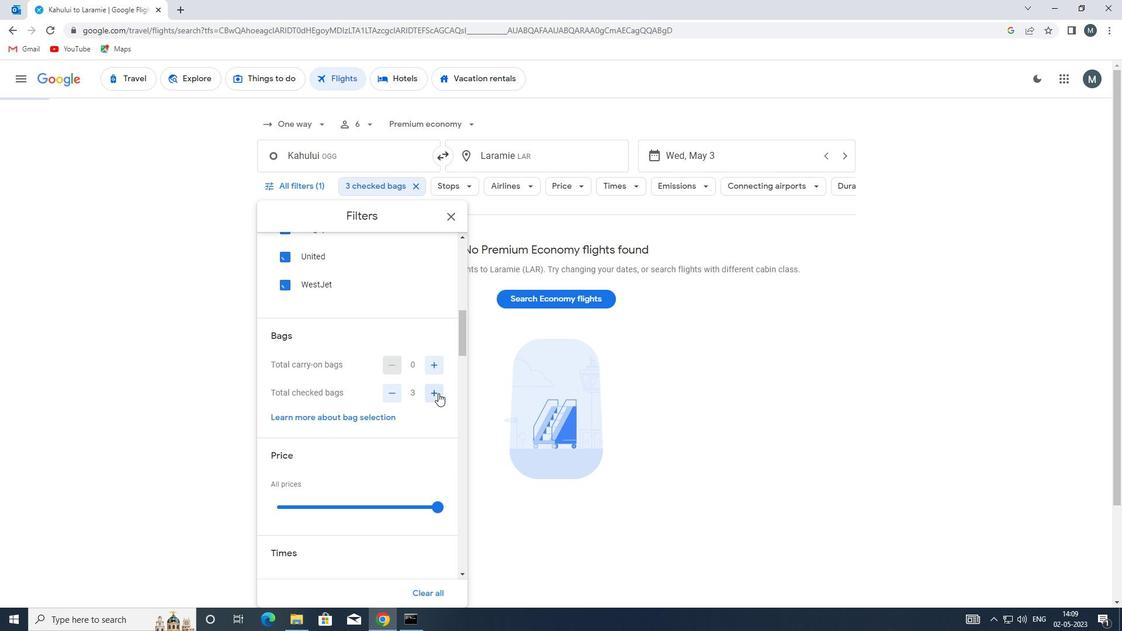
Action: Mouse scrolled (370, 346) with delta (0, 0)
Screenshot: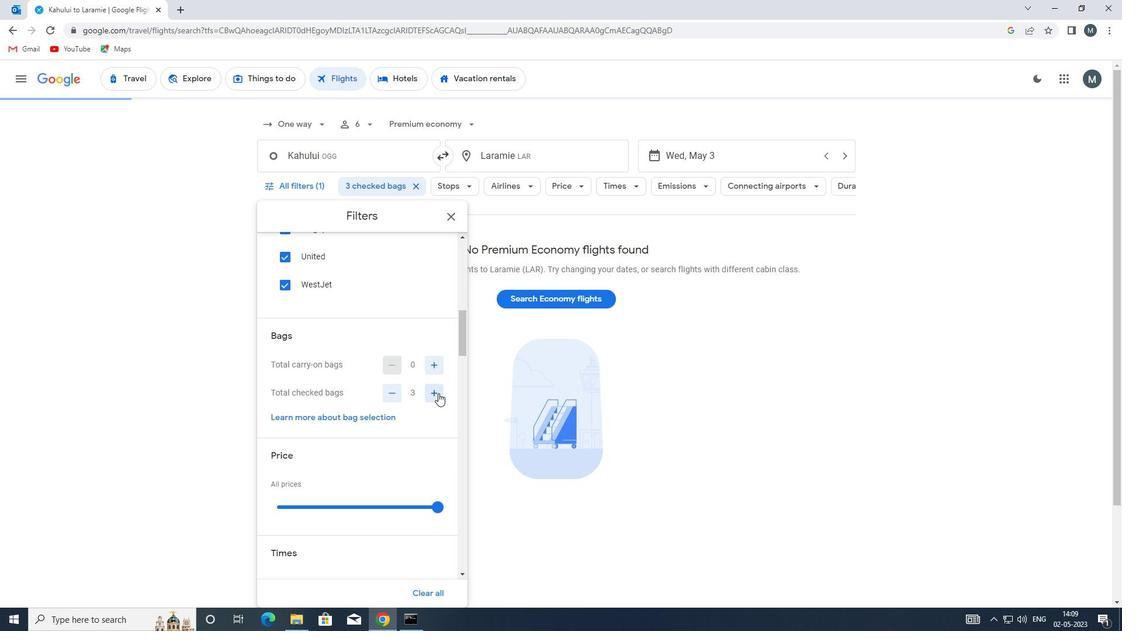 
Action: Mouse scrolled (370, 346) with delta (0, 0)
Screenshot: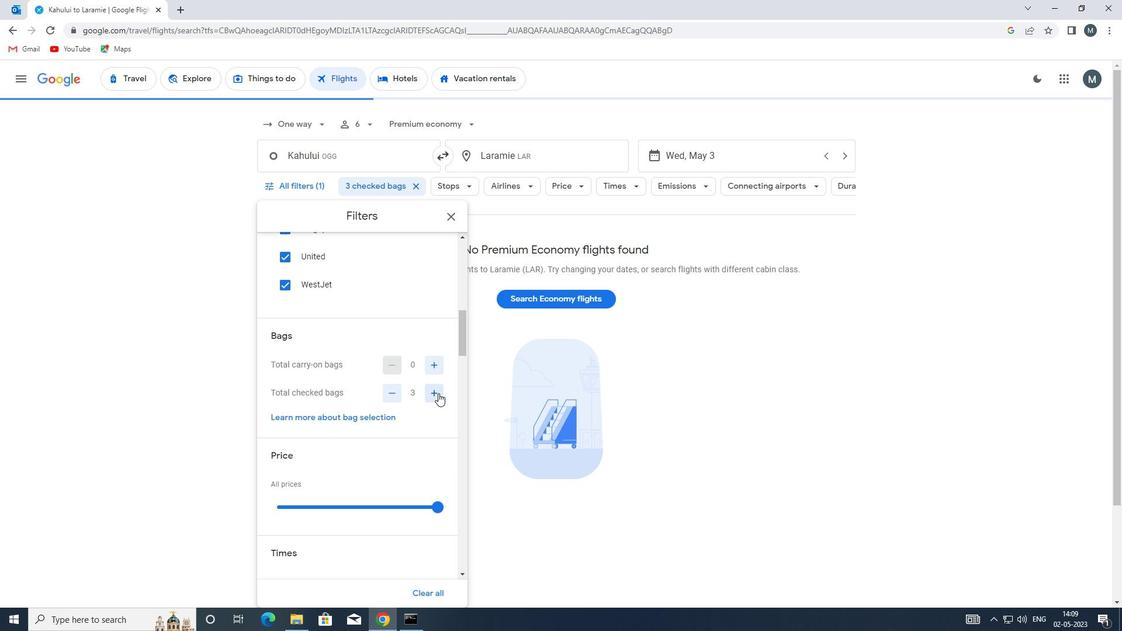 
Action: Mouse scrolled (370, 347) with delta (0, 0)
Screenshot: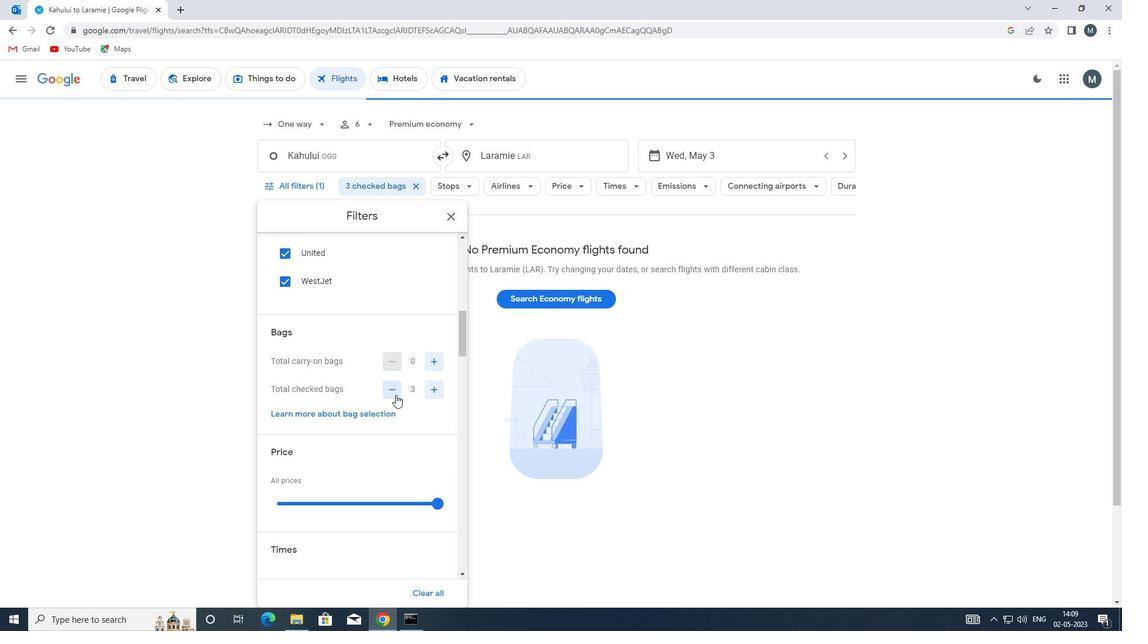 
Action: Mouse scrolled (370, 346) with delta (0, 0)
Screenshot: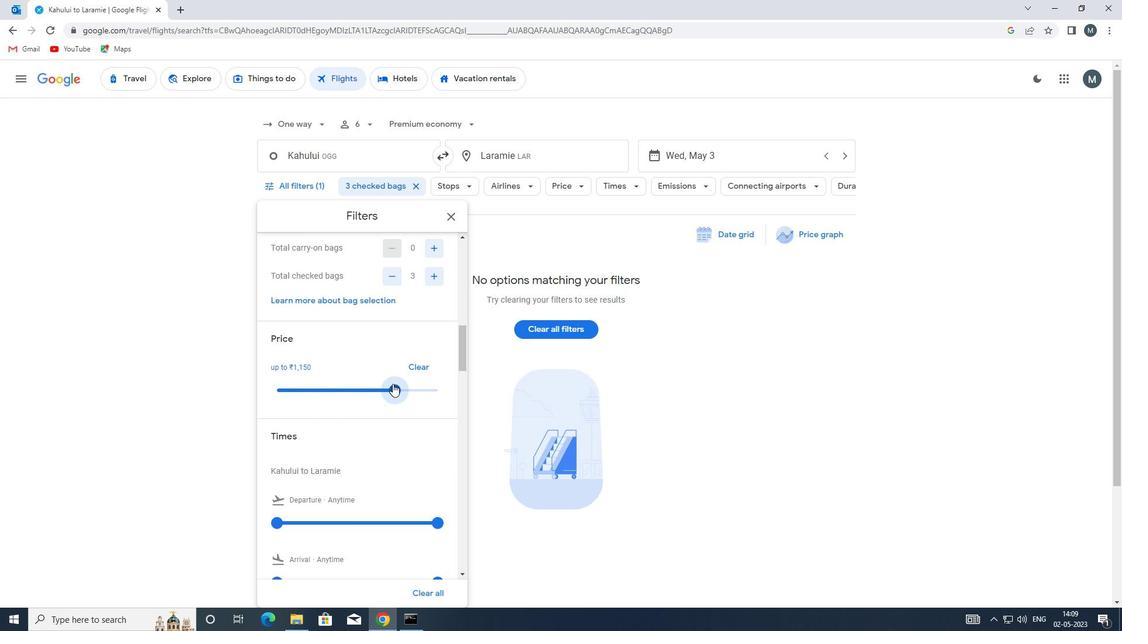 
Action: Mouse scrolled (370, 346) with delta (0, 0)
Screenshot: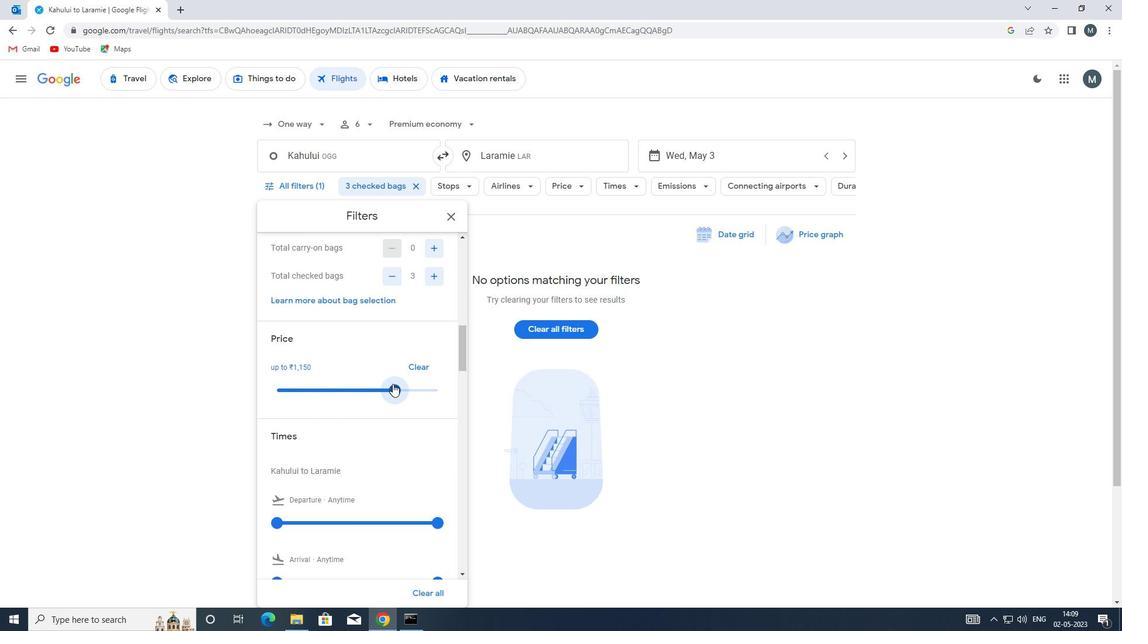 
Action: Mouse scrolled (370, 346) with delta (0, 0)
Screenshot: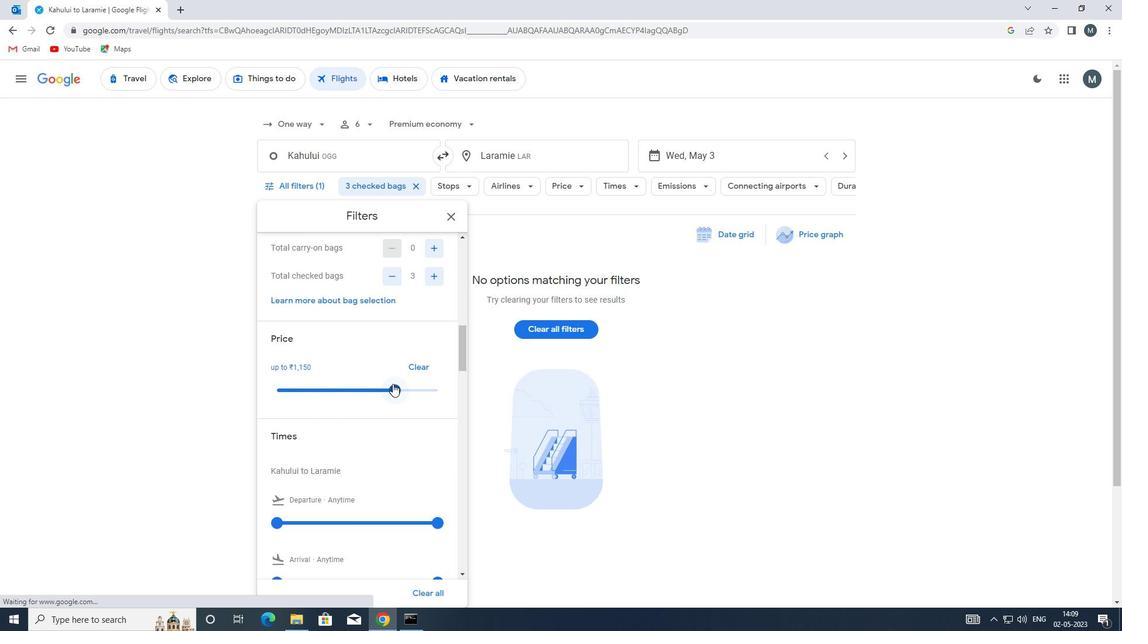 
Action: Mouse scrolled (370, 346) with delta (0, 0)
Screenshot: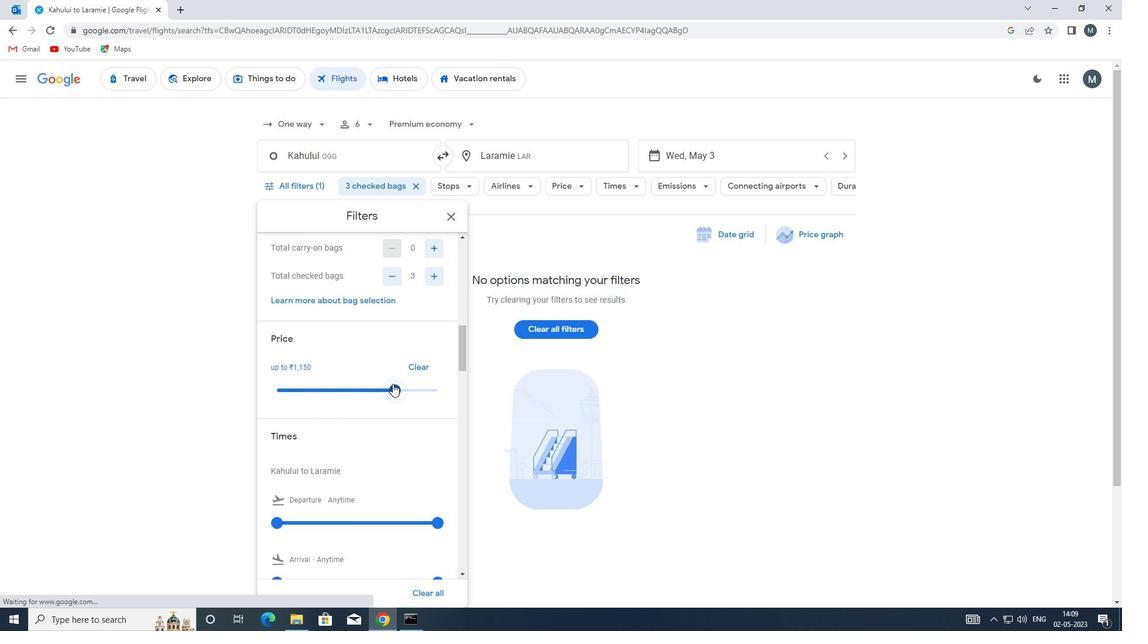 
Action: Mouse moved to (371, 346)
Screenshot: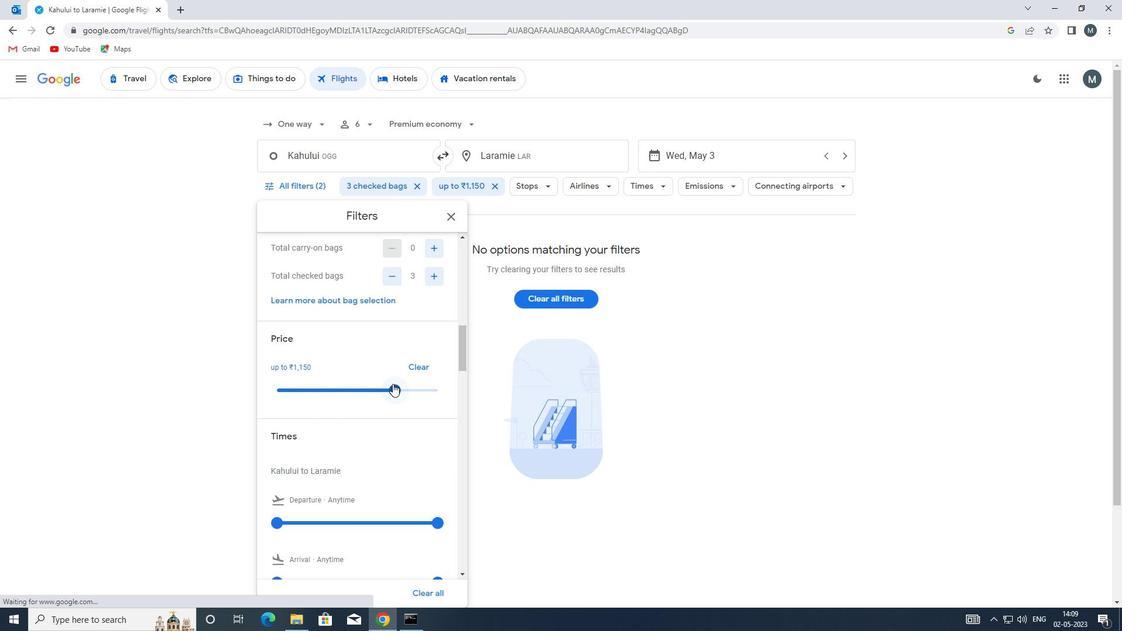 
Action: Mouse scrolled (371, 346) with delta (0, 0)
Screenshot: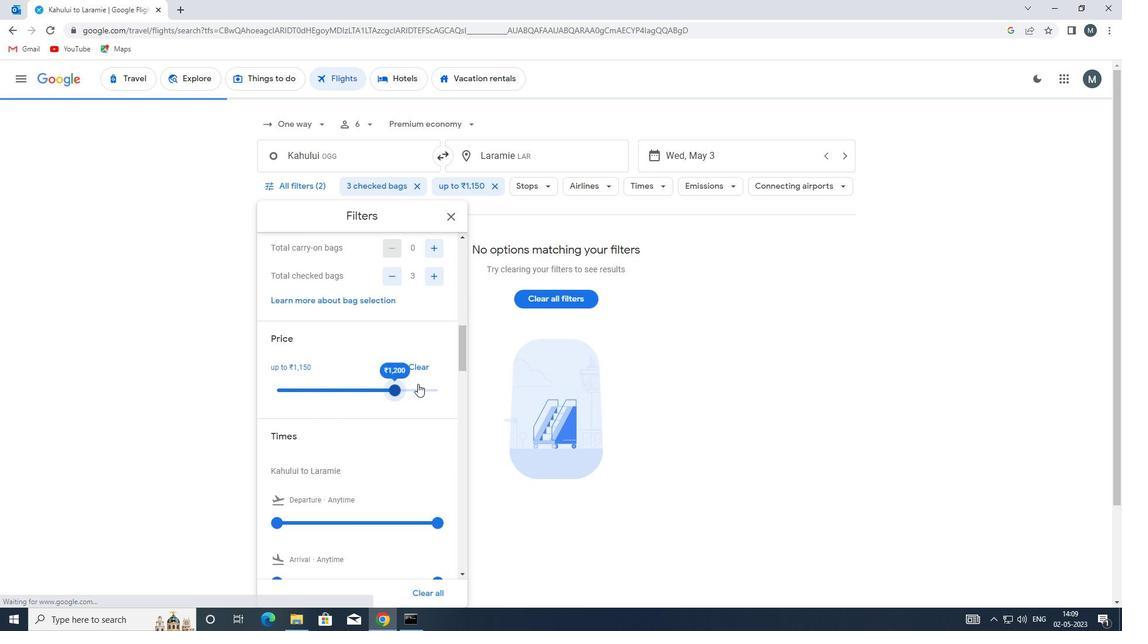 
Action: Mouse moved to (371, 346)
Screenshot: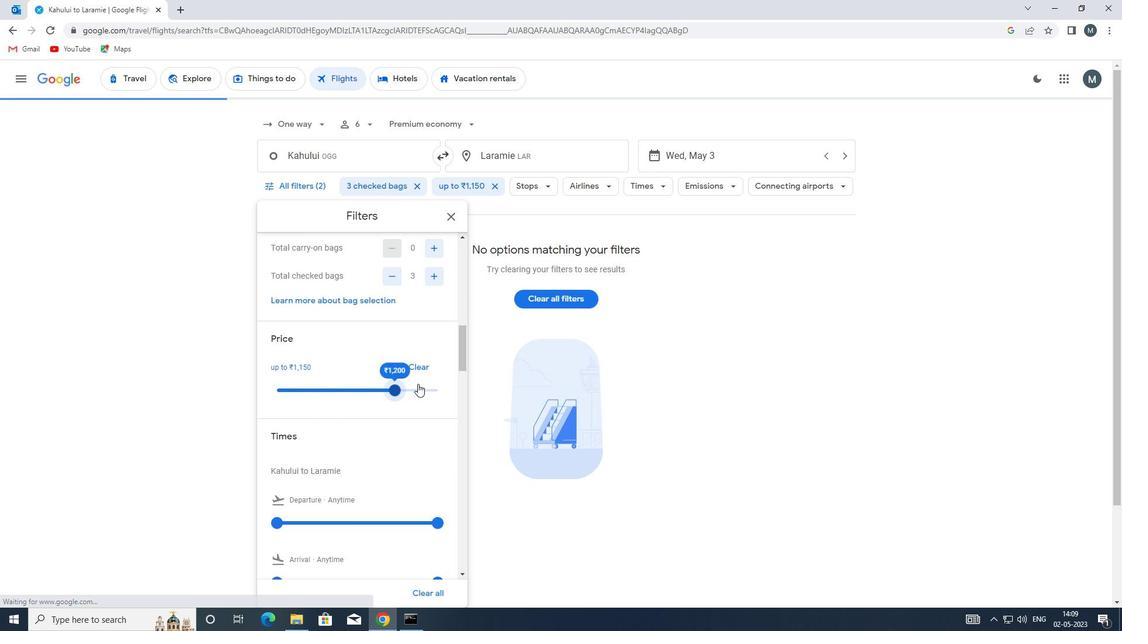 
Action: Mouse scrolled (371, 346) with delta (0, 0)
Screenshot: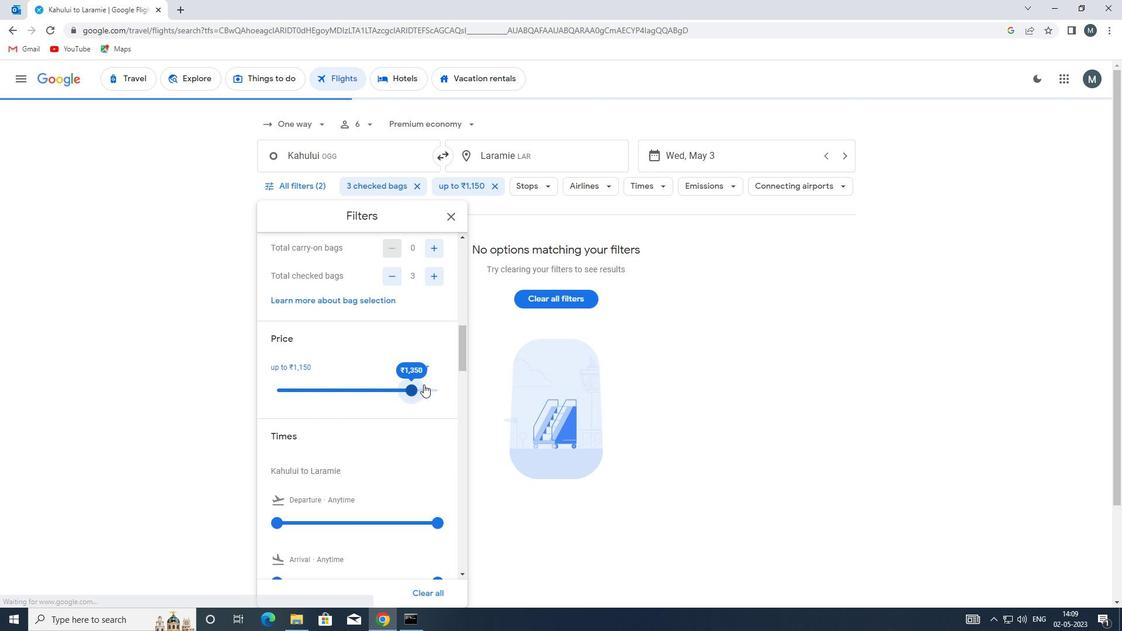 
Action: Mouse moved to (438, 393)
Screenshot: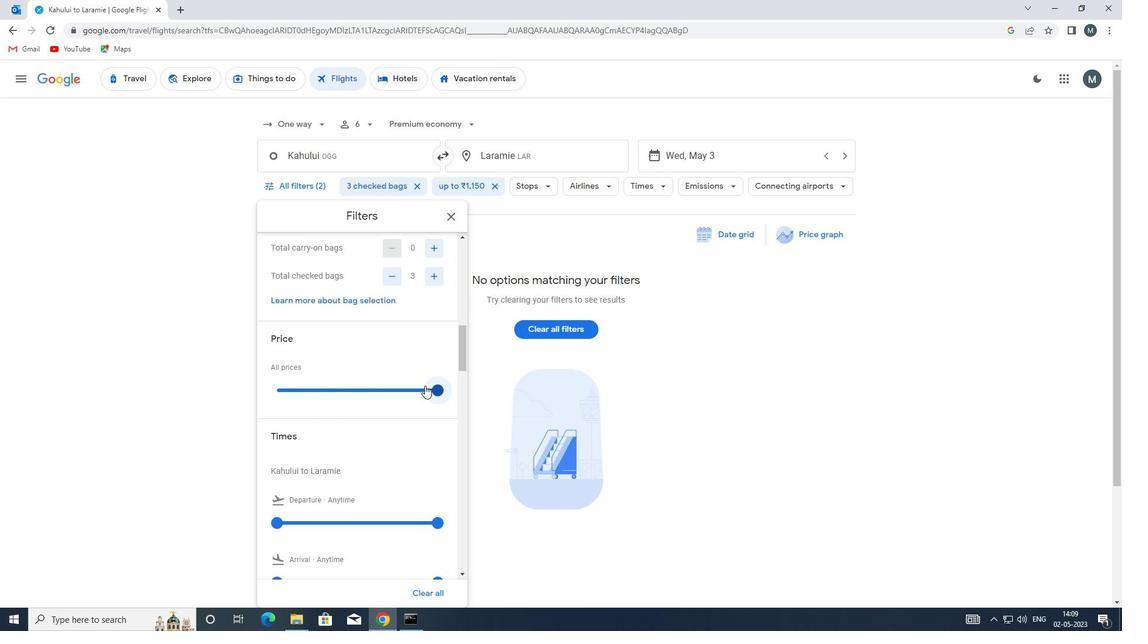 
Action: Mouse pressed left at (438, 393)
Screenshot: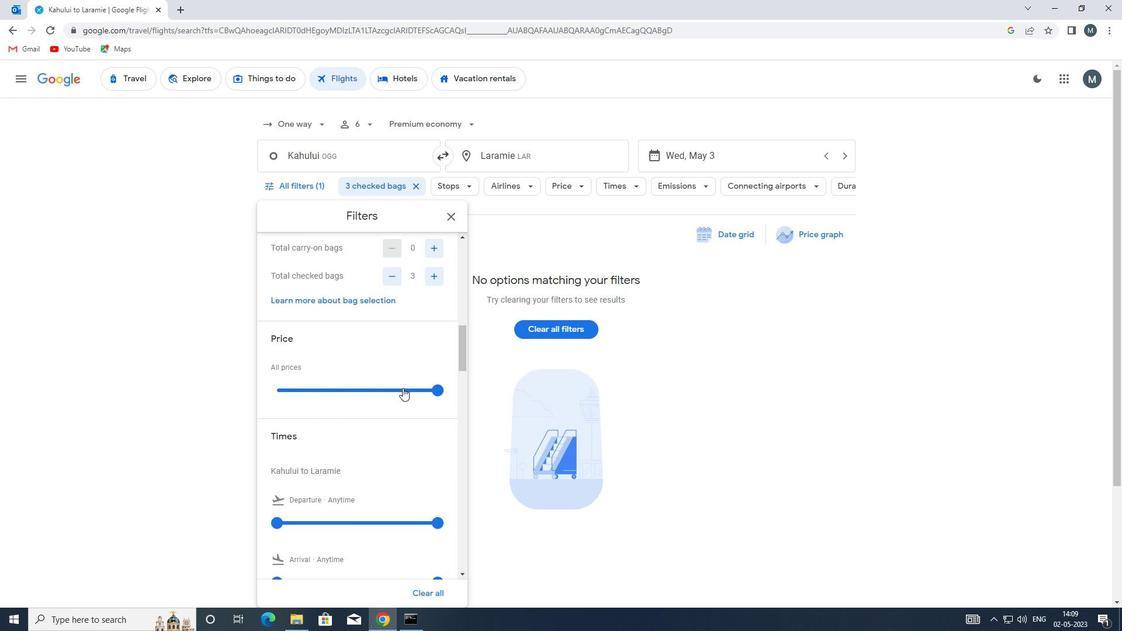 
Action: Mouse pressed left at (438, 393)
Screenshot: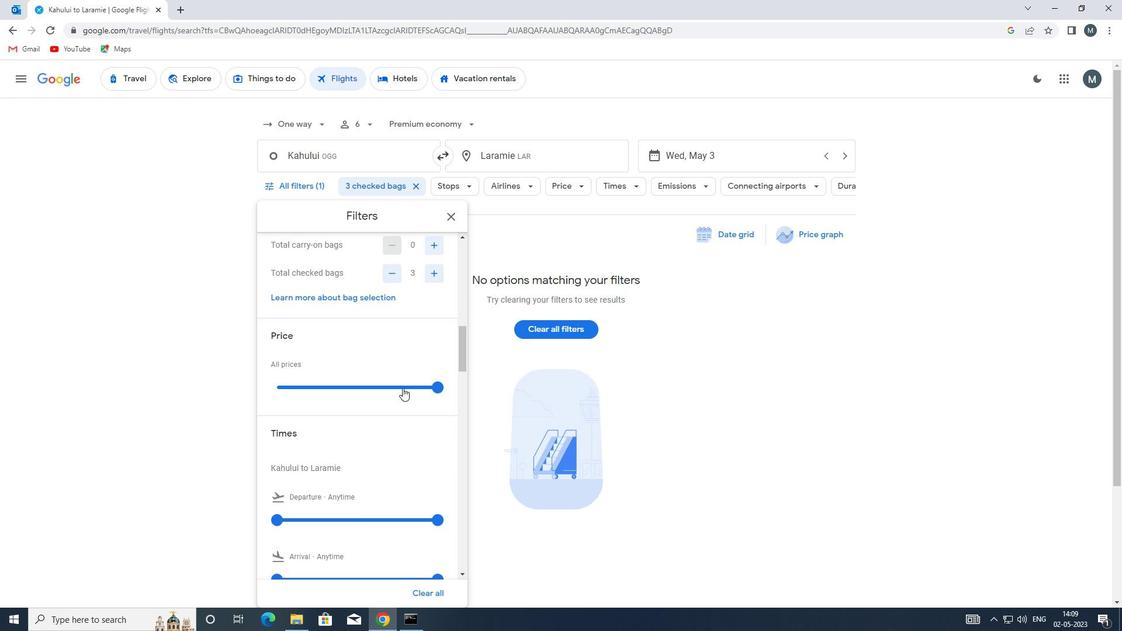 
Action: Mouse pressed left at (438, 393)
Screenshot: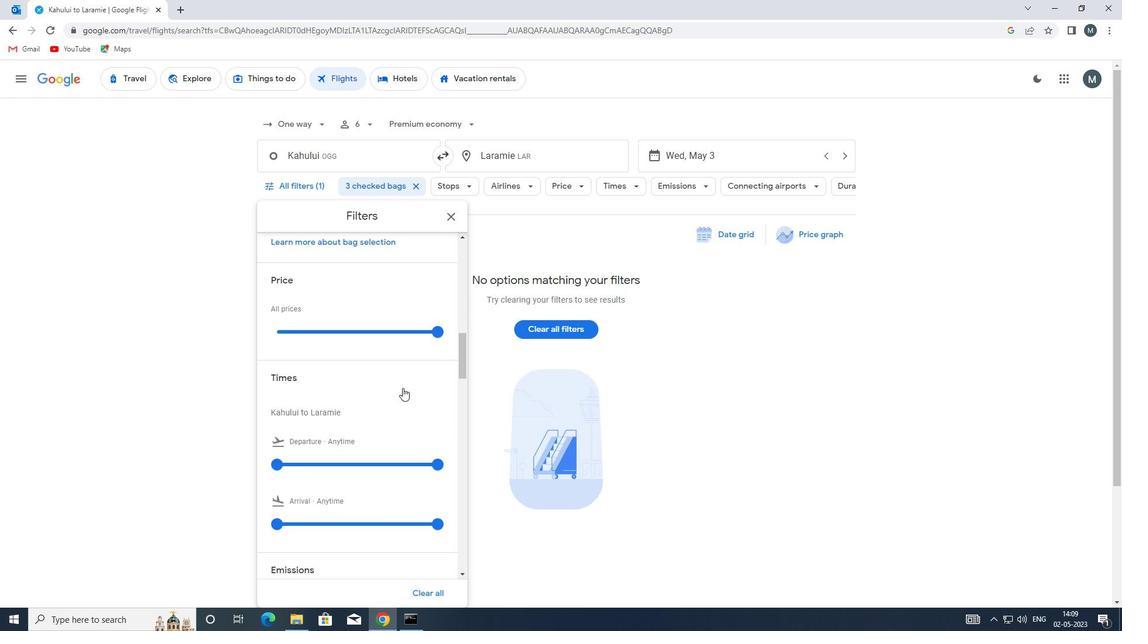 
Action: Mouse moved to (395, 395)
Screenshot: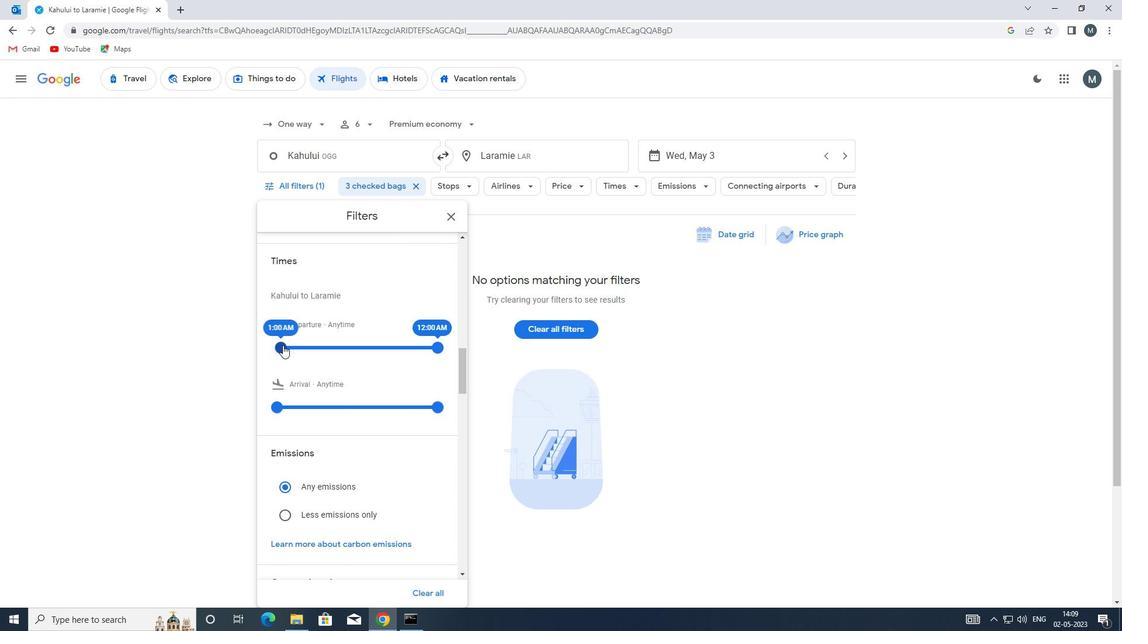 
Action: Mouse scrolled (395, 394) with delta (0, 0)
Screenshot: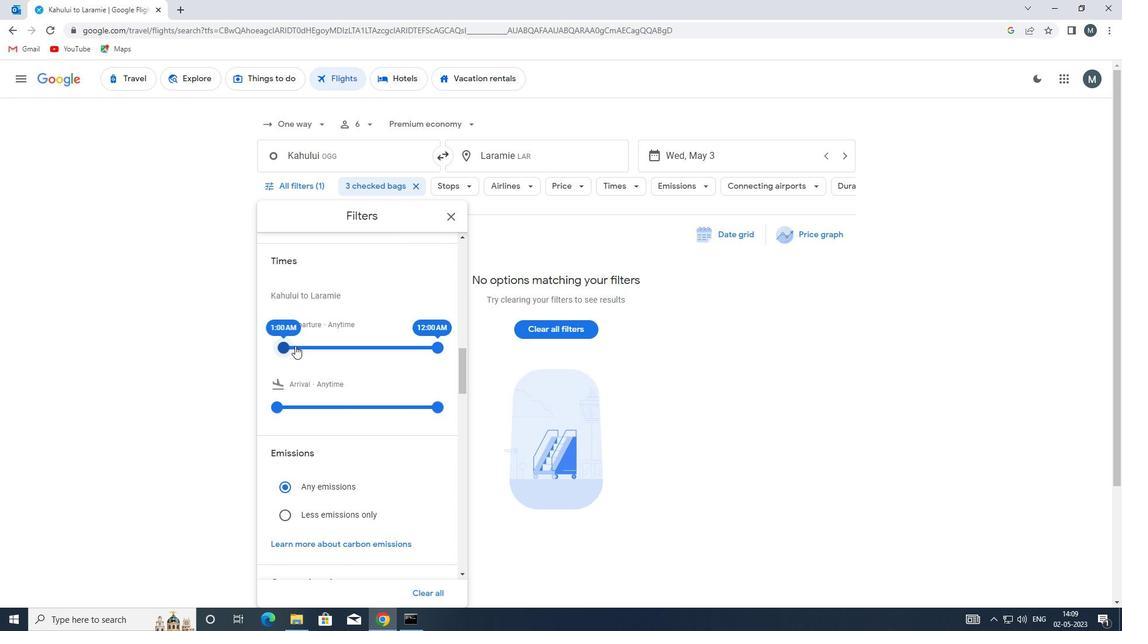 
Action: Mouse scrolled (395, 394) with delta (0, 0)
Screenshot: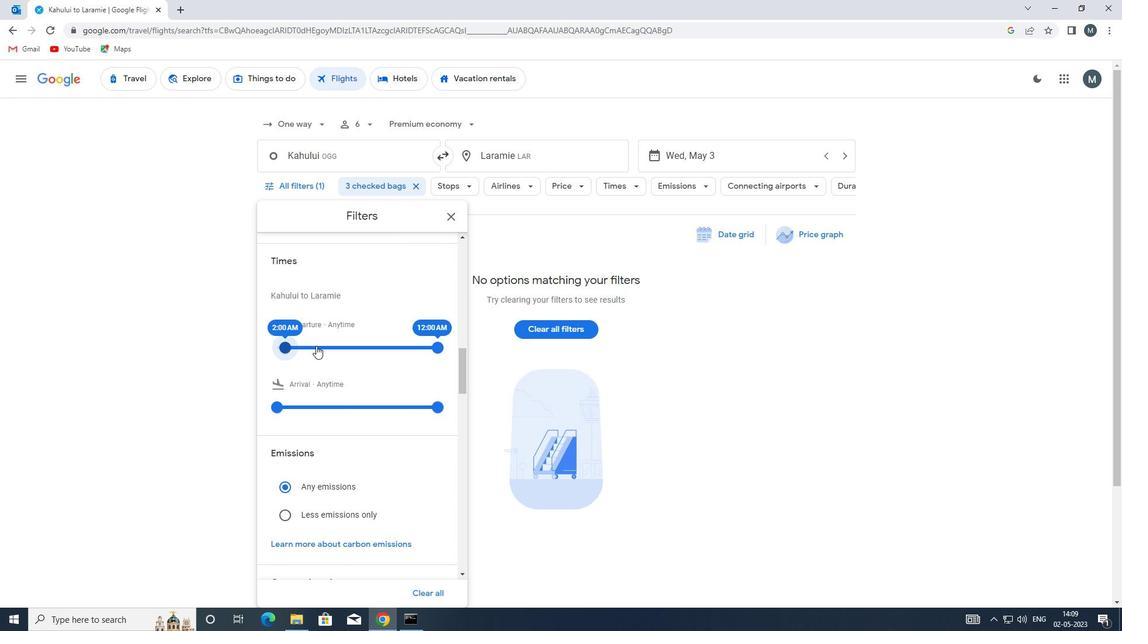 
Action: Mouse moved to (392, 384)
Screenshot: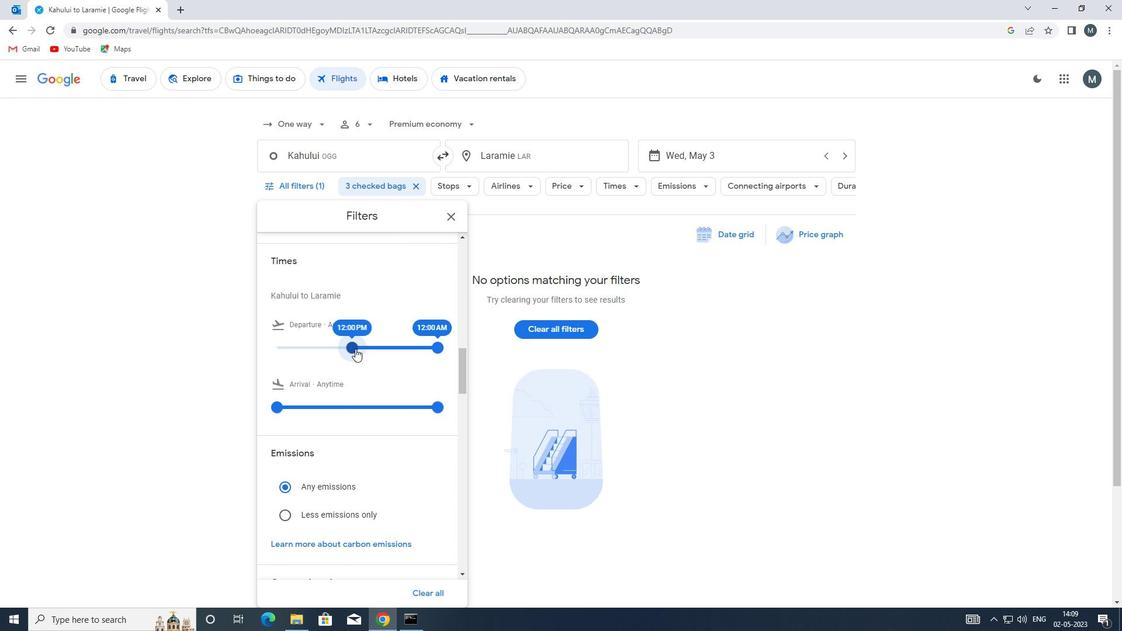 
Action: Mouse pressed left at (392, 384)
Screenshot: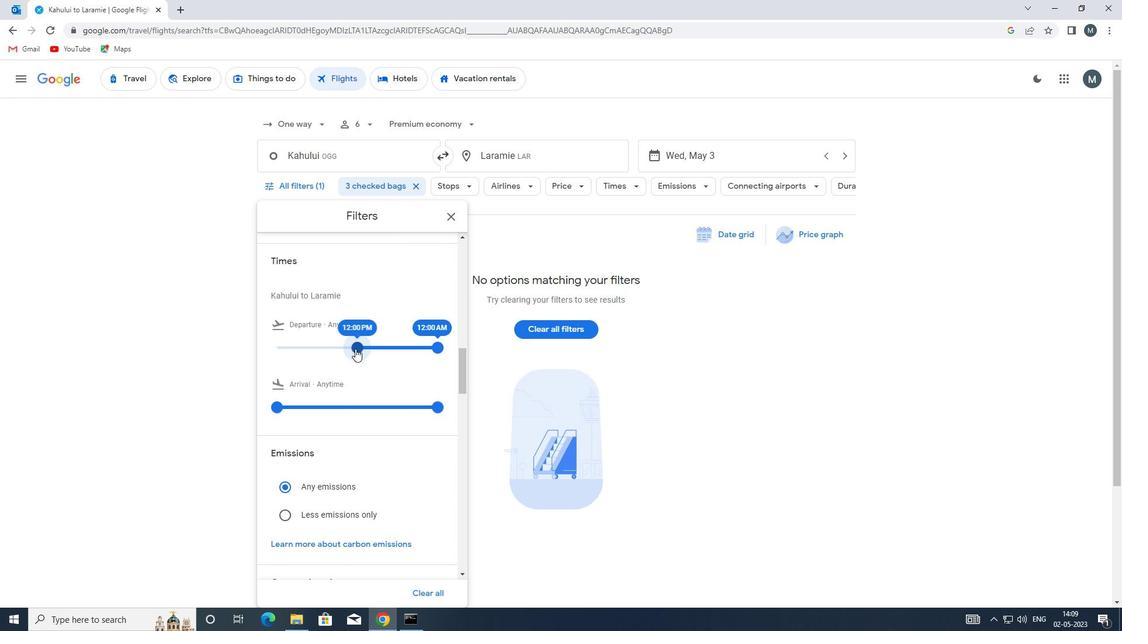 
Action: Mouse pressed left at (392, 384)
Screenshot: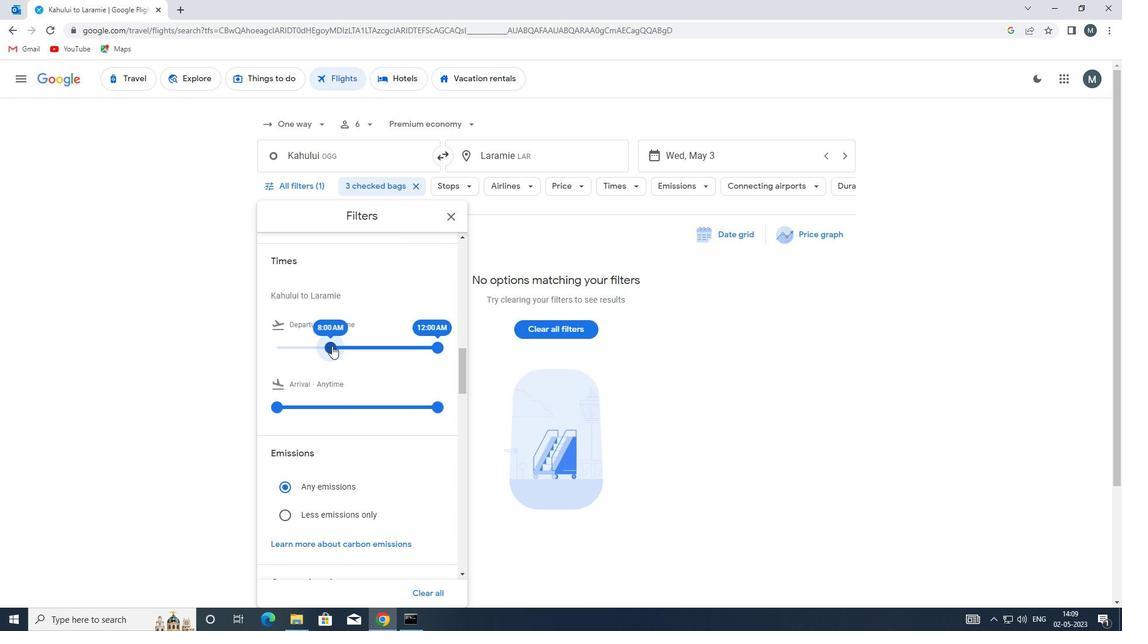 
Action: Mouse moved to (402, 388)
Screenshot: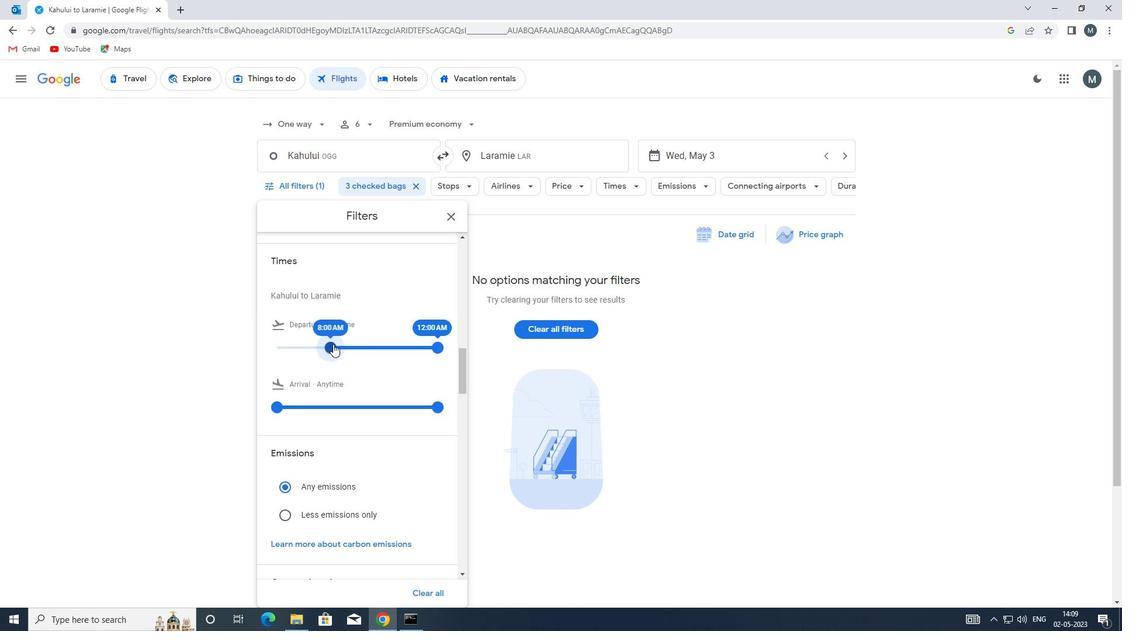 
Action: Mouse scrolled (402, 387) with delta (0, 0)
Screenshot: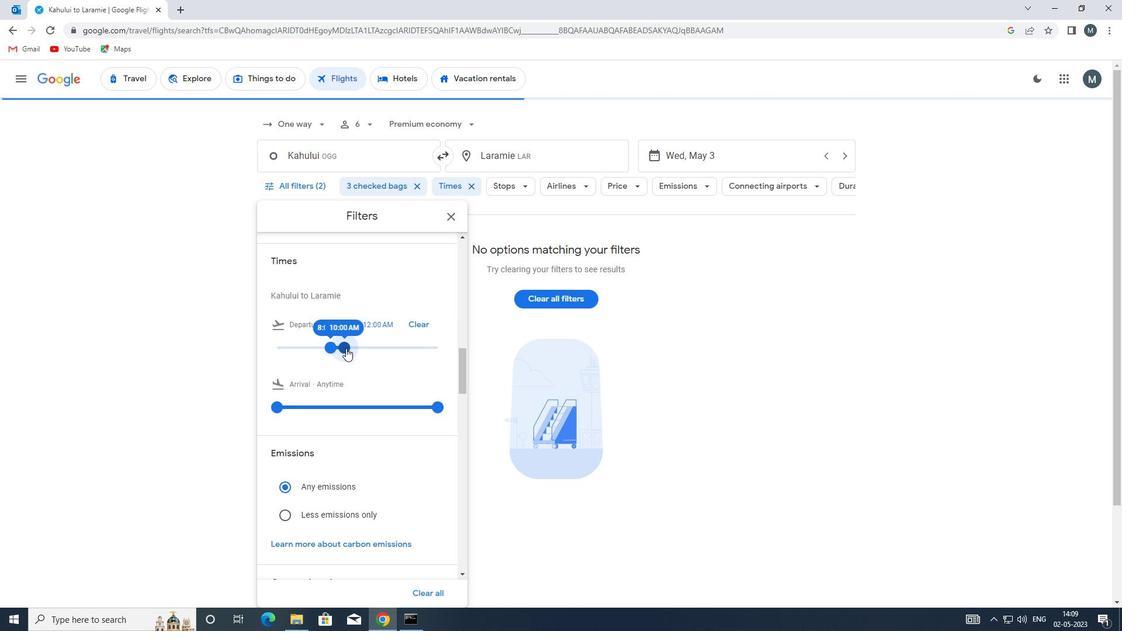 
Action: Mouse scrolled (402, 387) with delta (0, 0)
Screenshot: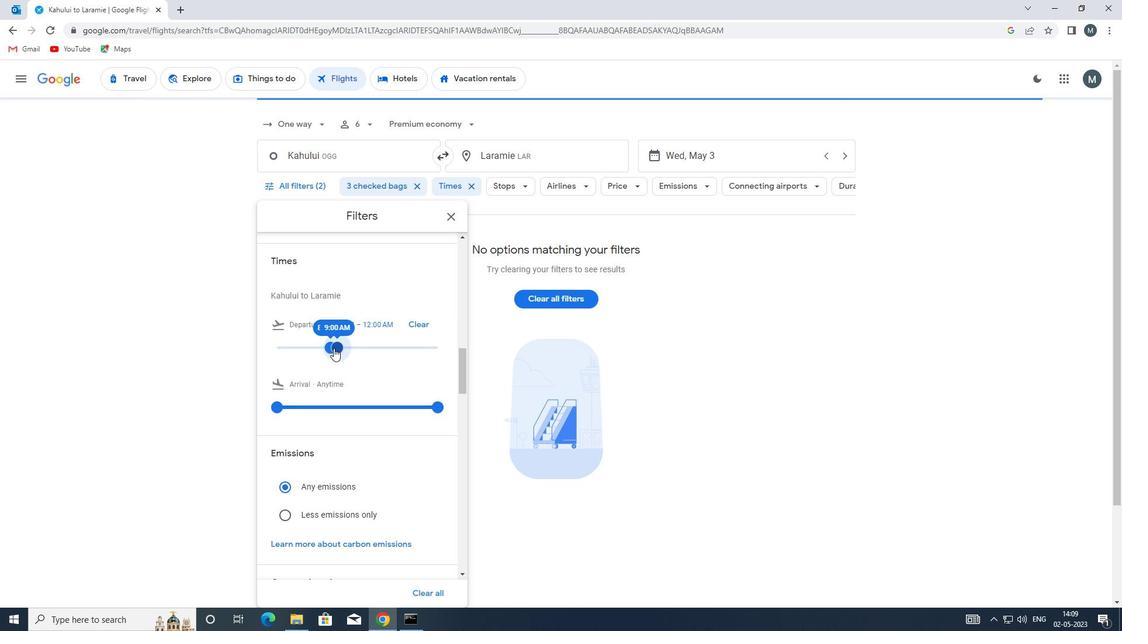 
Action: Mouse moved to (399, 388)
Screenshot: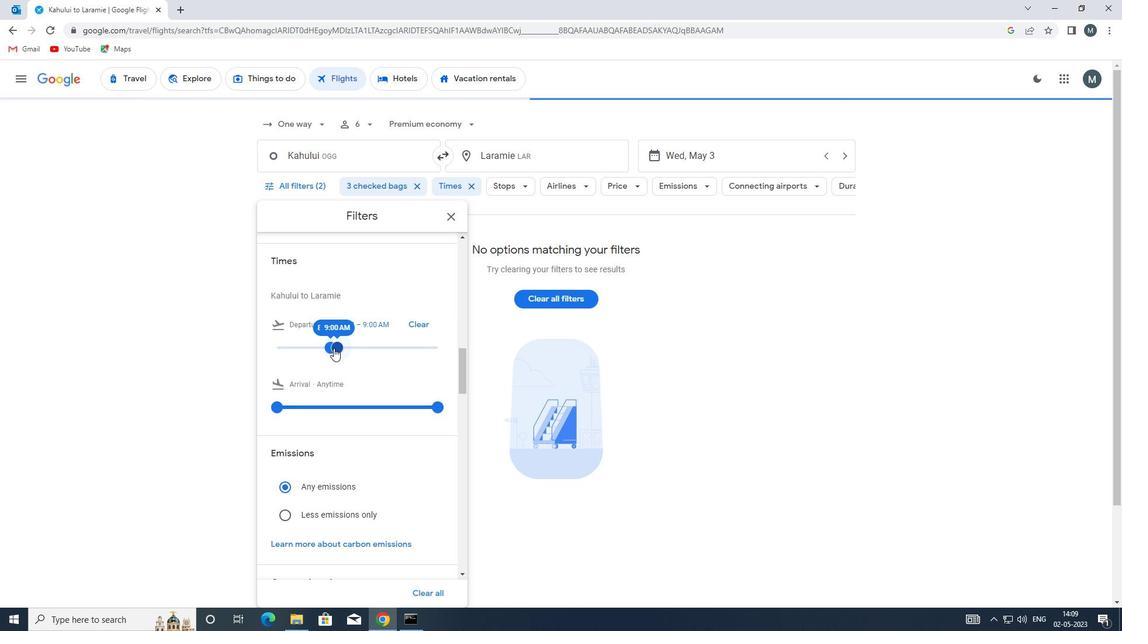 
Action: Mouse scrolled (399, 387) with delta (0, 0)
Screenshot: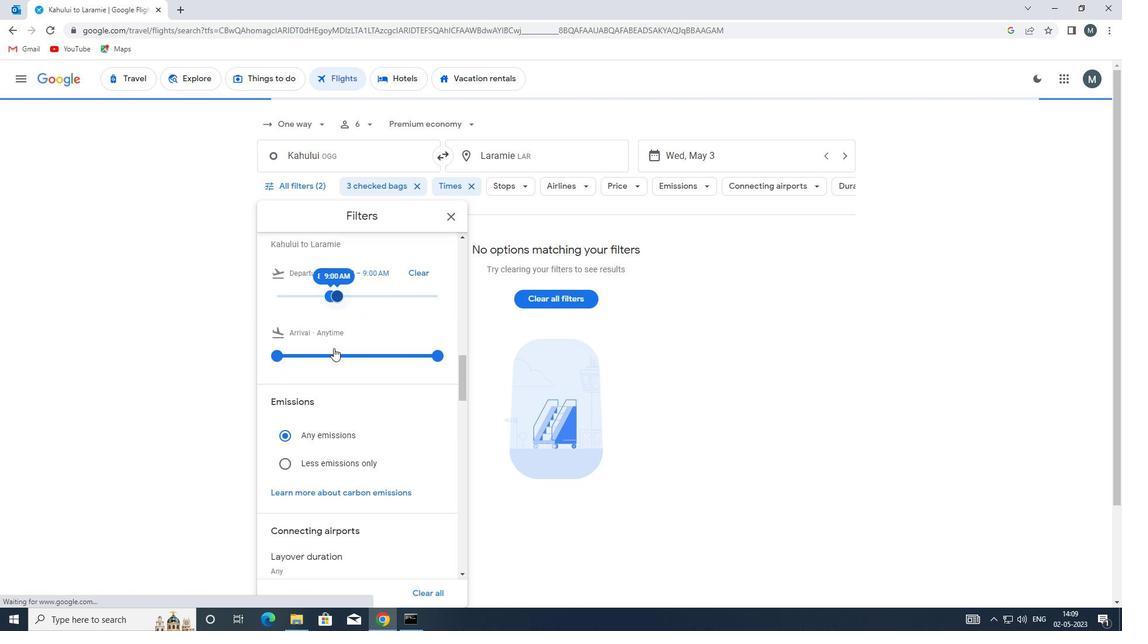 
Action: Mouse moved to (283, 345)
Screenshot: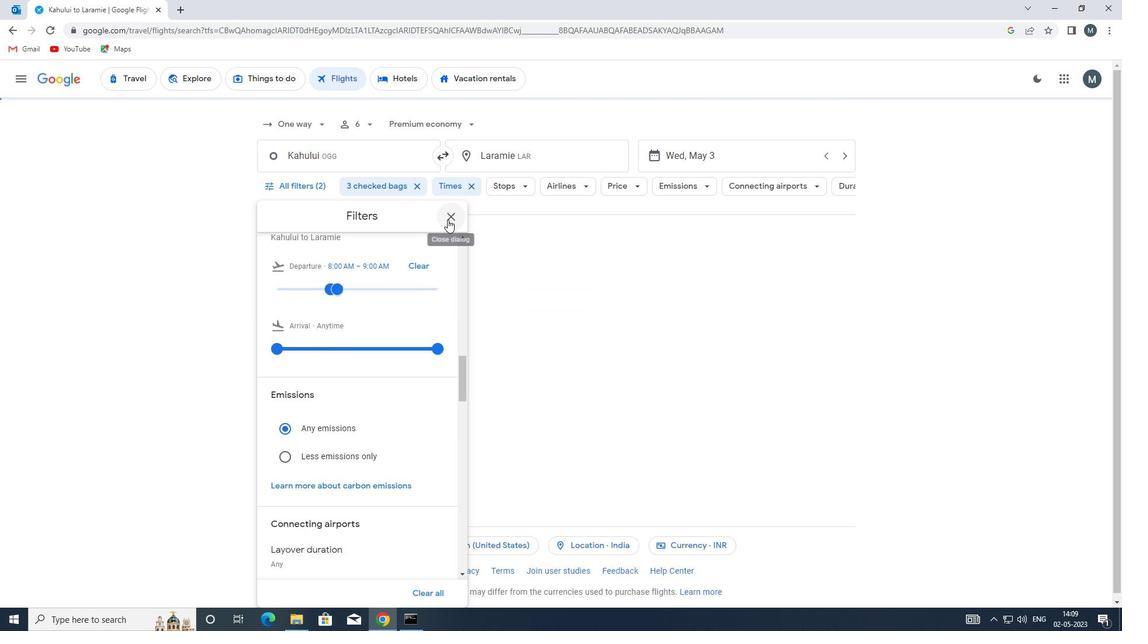 
Action: Mouse pressed left at (283, 345)
Screenshot: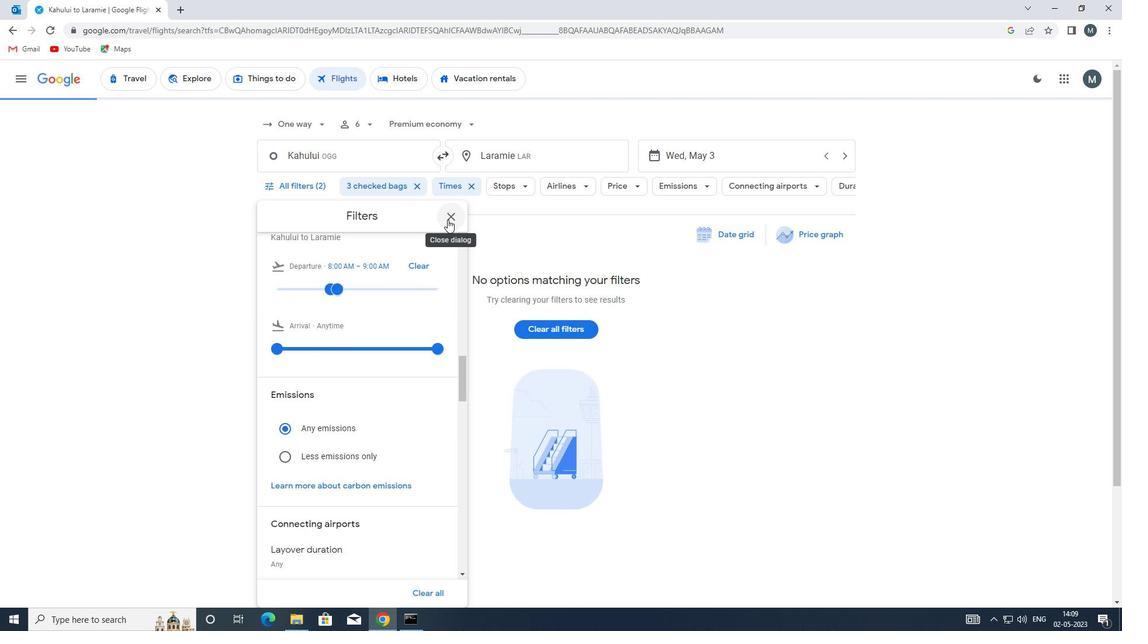 
Action: Mouse moved to (433, 349)
Screenshot: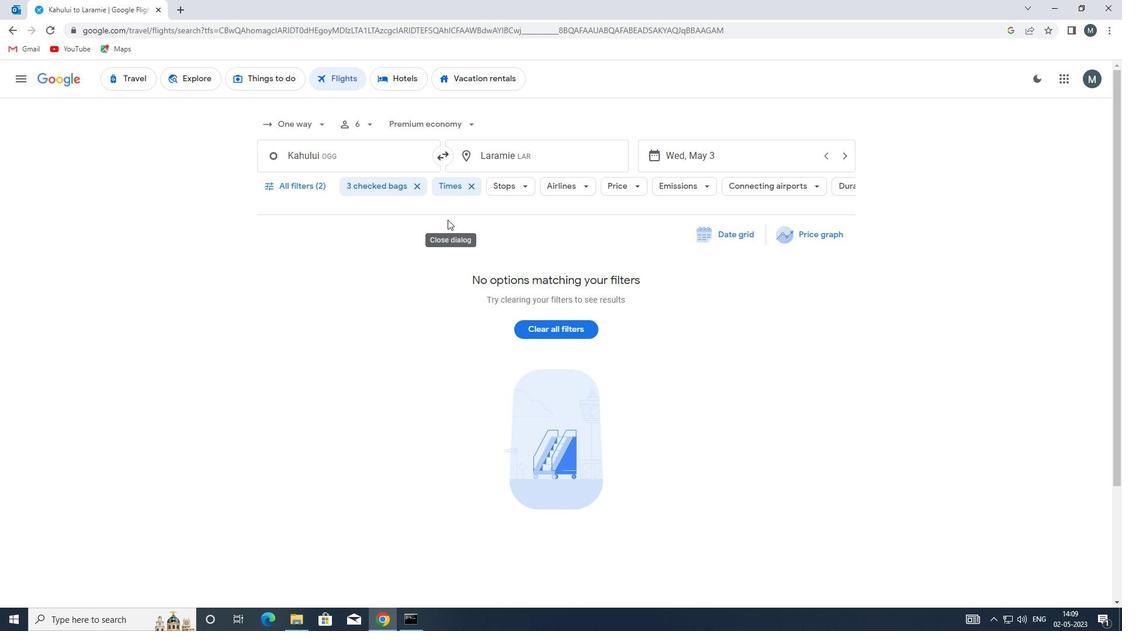 
Action: Mouse pressed left at (433, 349)
Screenshot: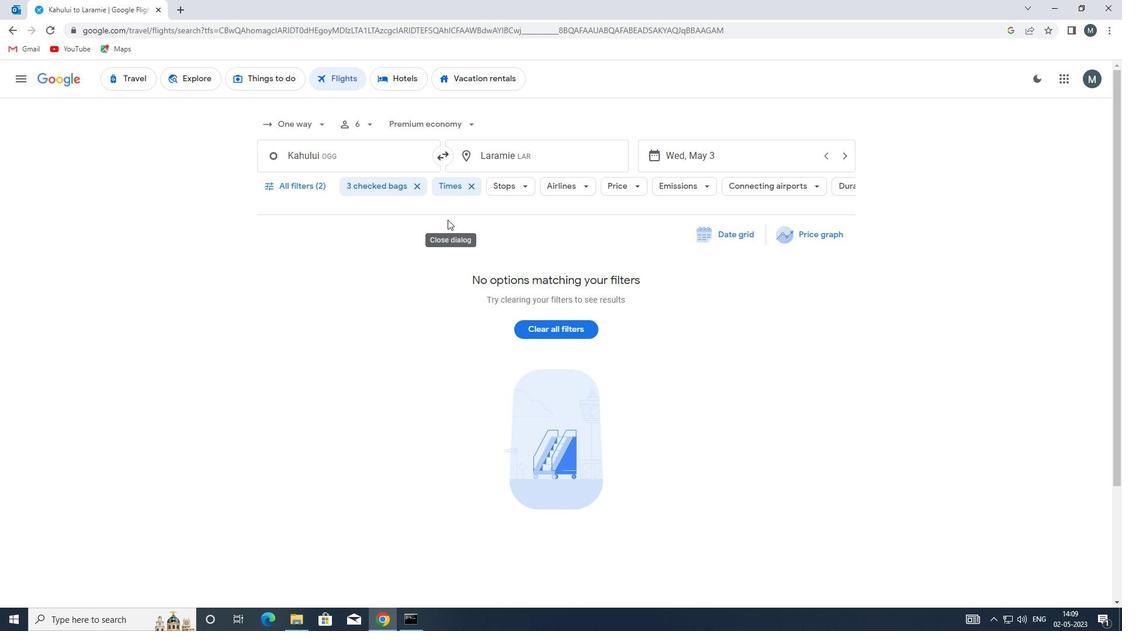 
Action: Mouse moved to (333, 348)
Screenshot: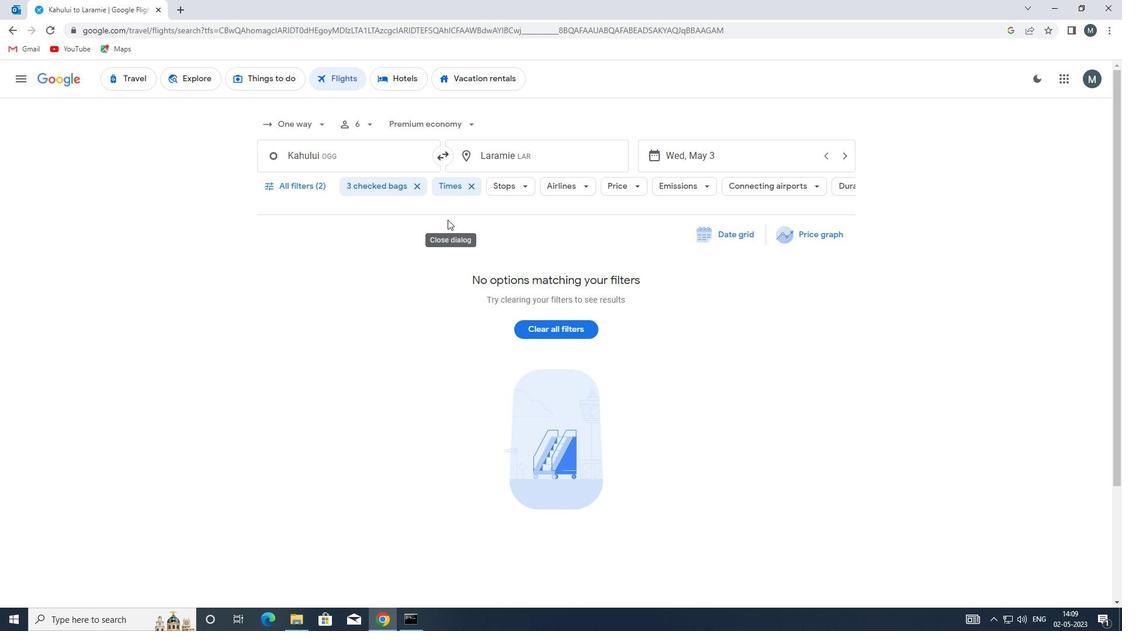 
Action: Mouse scrolled (333, 347) with delta (0, 0)
Screenshot: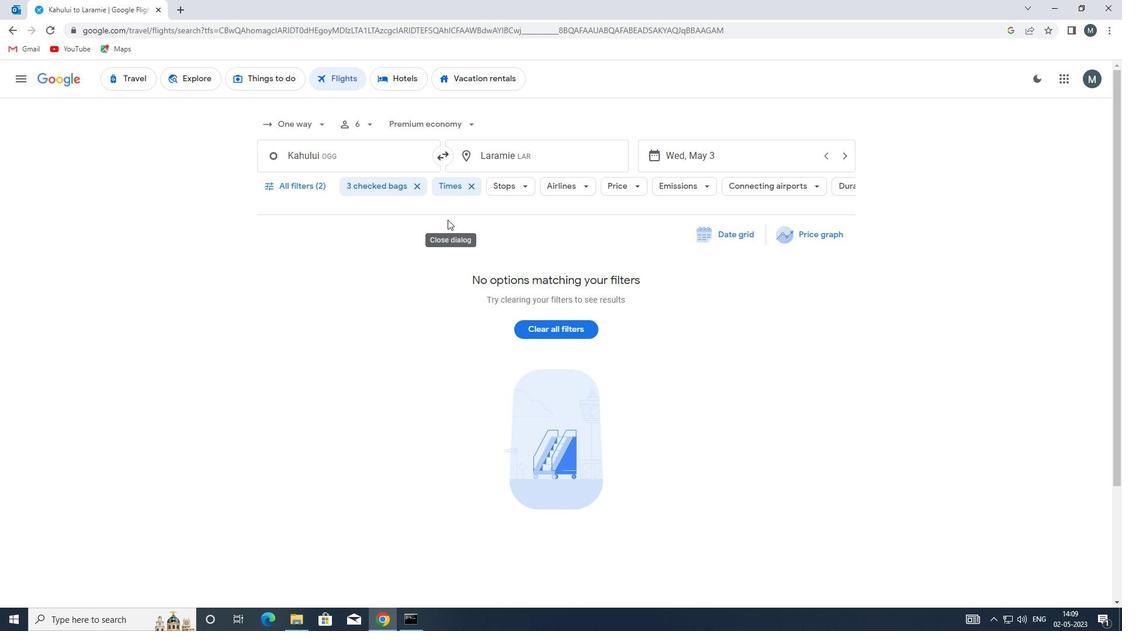 
Action: Mouse moved to (447, 219)
Screenshot: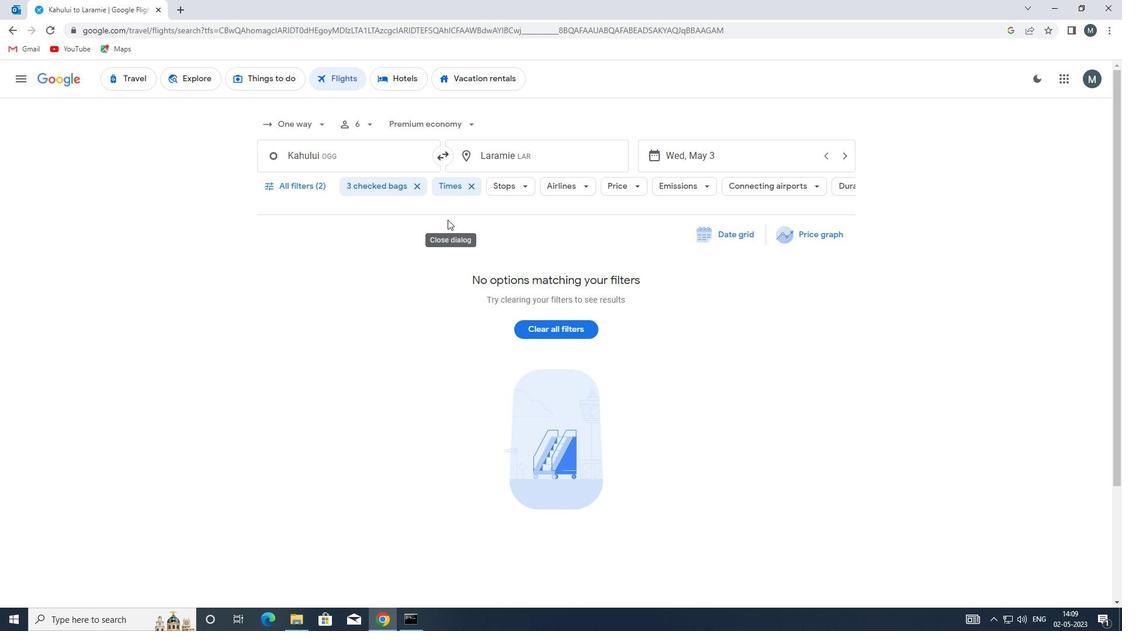 
Action: Mouse pressed left at (447, 219)
Screenshot: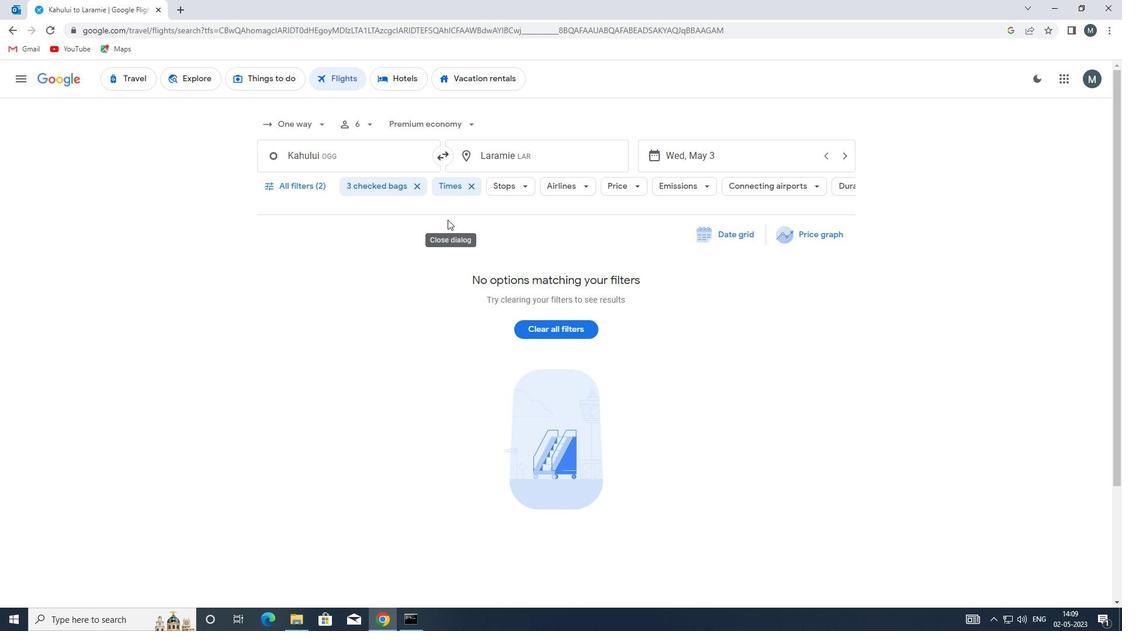 
